 Task: Open Card Squash Review in Board Product Concept Testing to Workspace ERP Systems and add a team member Softage.1@softage.net, a label Green, a checklist Reputation Management, an attachment from Trello, a color Green and finally, add a card description 'Conduct team training session on conflict resolution' and a comment 'We should approach this task with a sense of empathy and understanding, recognizing the needs and concerns of our stakeholders.'. Add a start date 'Jan 05, 1900' with a due date 'Jan 12, 1900'
Action: Mouse moved to (322, 150)
Screenshot: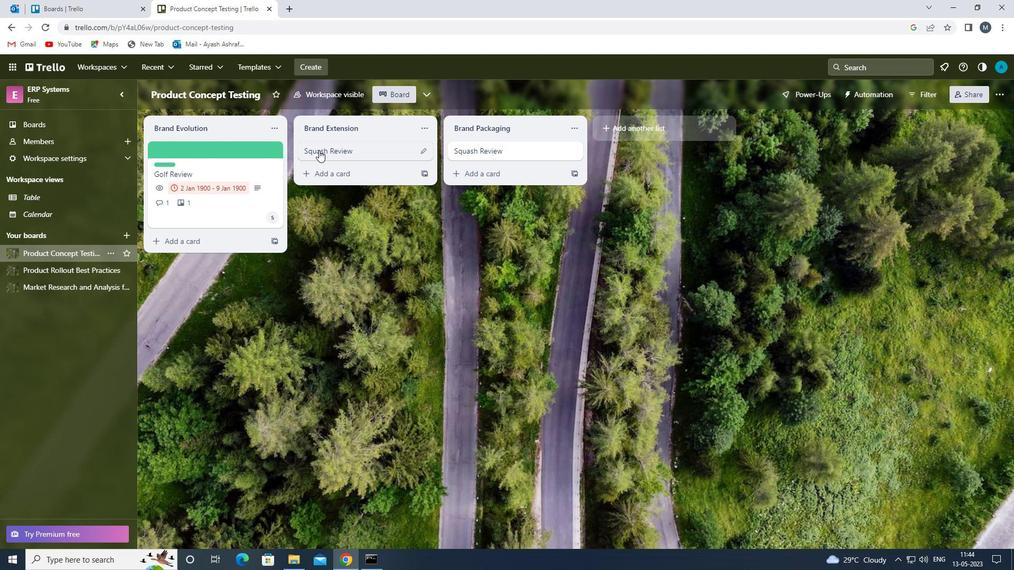 
Action: Mouse pressed left at (322, 150)
Screenshot: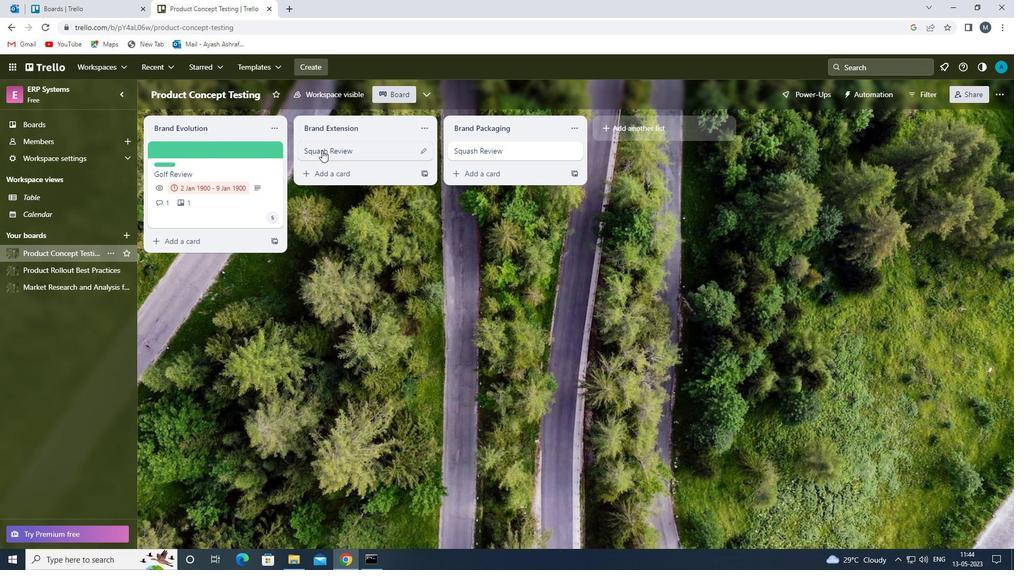 
Action: Mouse moved to (651, 192)
Screenshot: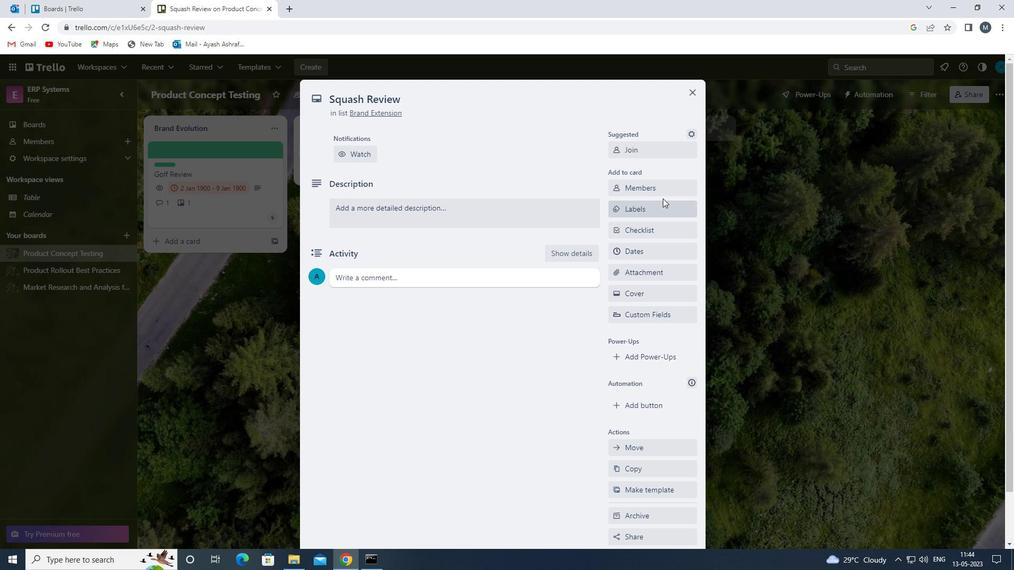 
Action: Mouse pressed left at (651, 192)
Screenshot: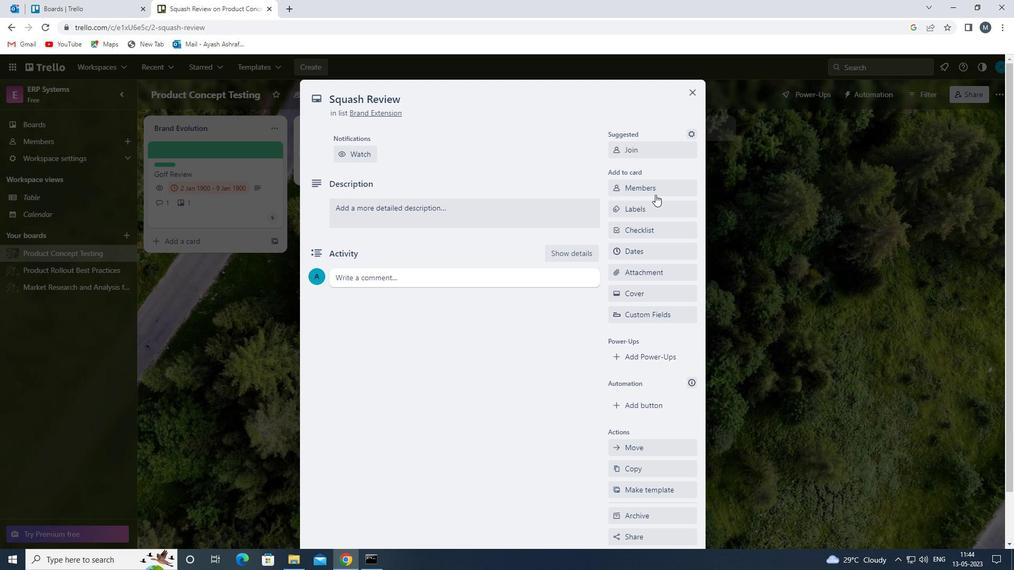 
Action: Mouse moved to (666, 236)
Screenshot: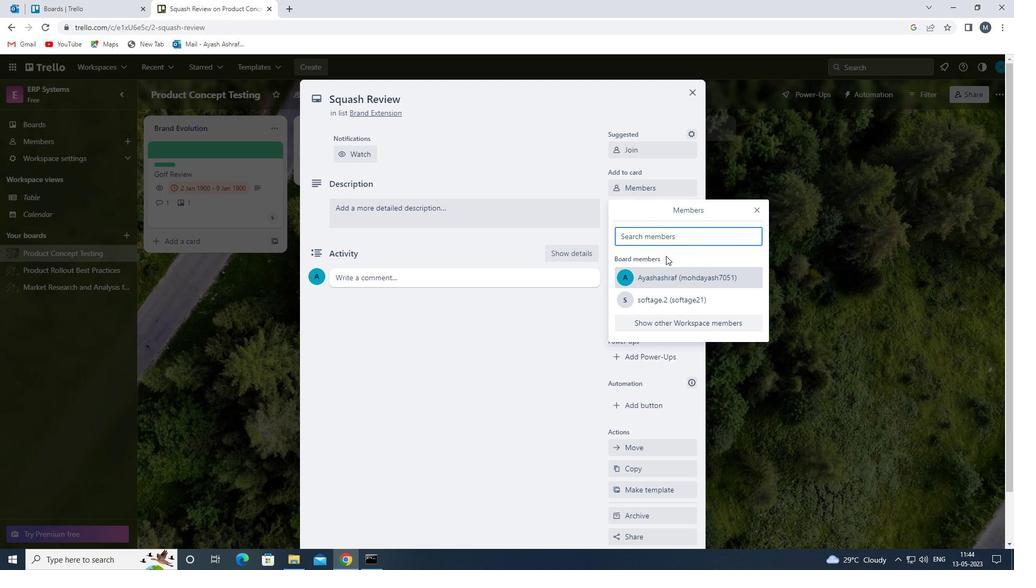 
Action: Mouse pressed left at (666, 236)
Screenshot: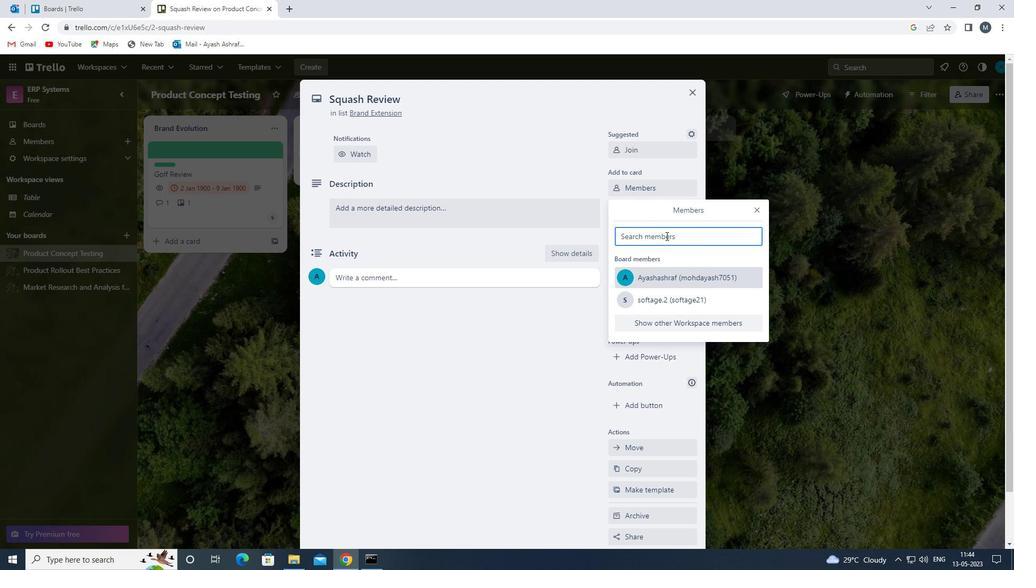 
Action: Key pressed s
Screenshot: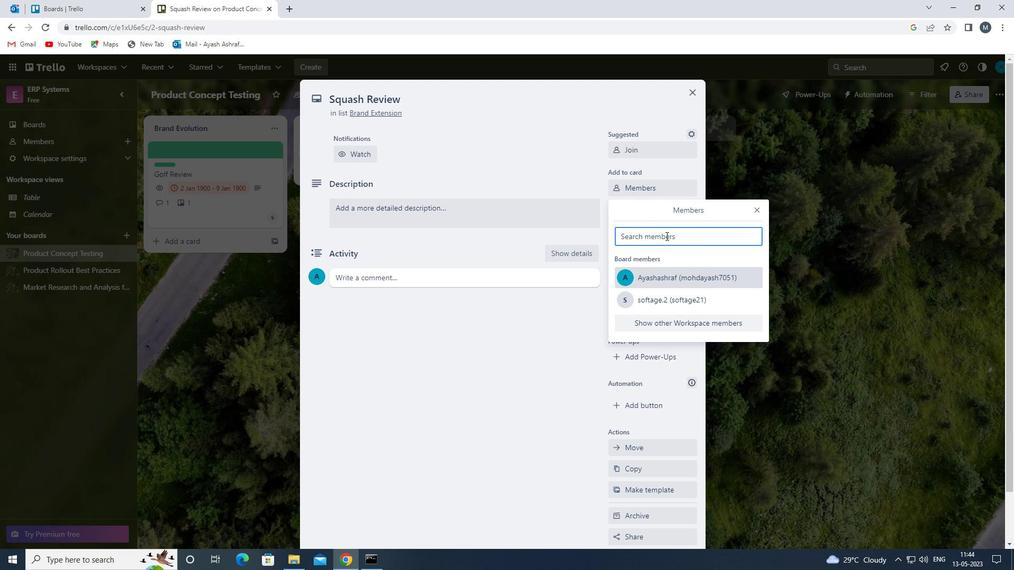 
Action: Mouse moved to (668, 318)
Screenshot: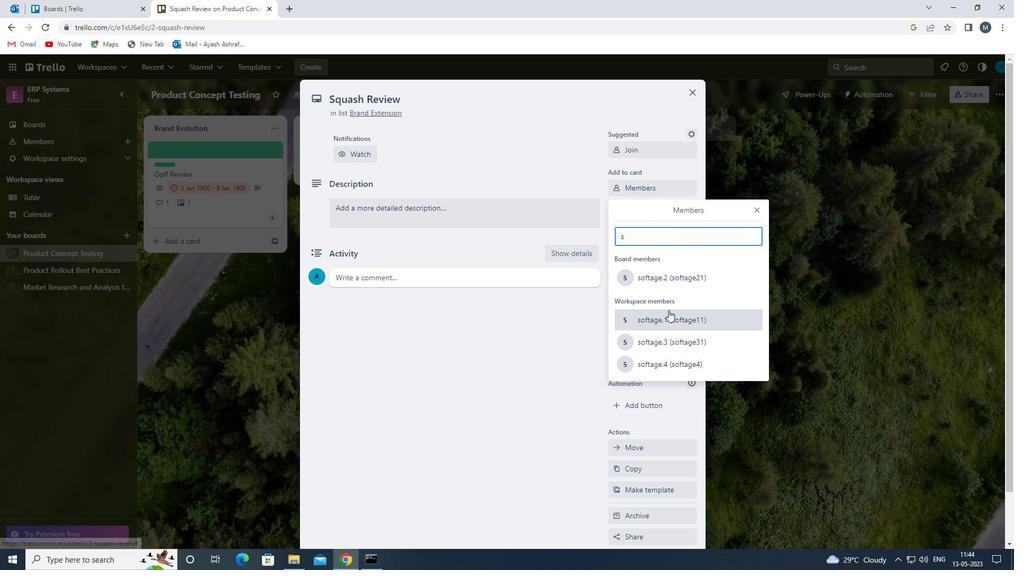 
Action: Mouse pressed left at (668, 318)
Screenshot: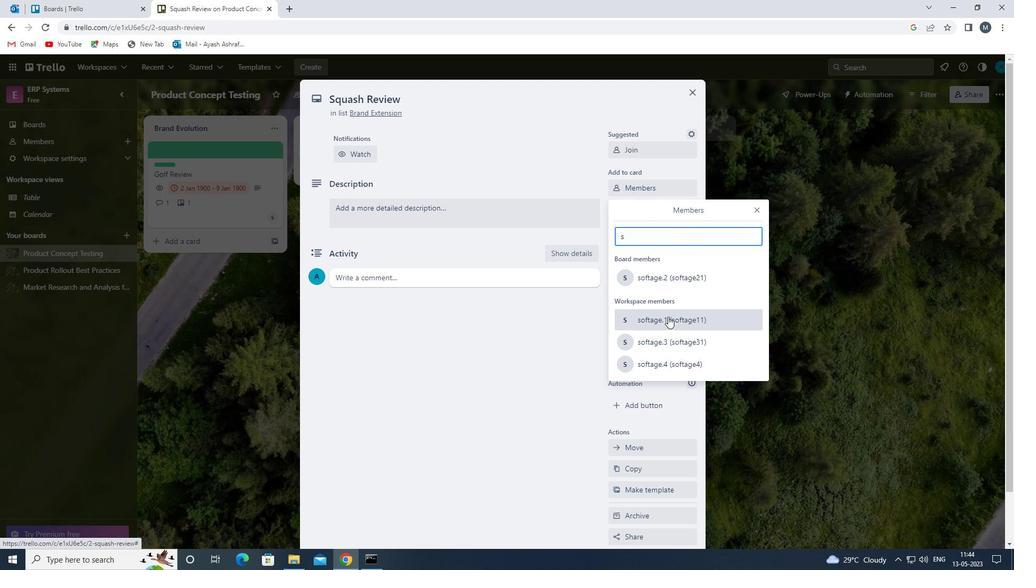 
Action: Mouse moved to (755, 209)
Screenshot: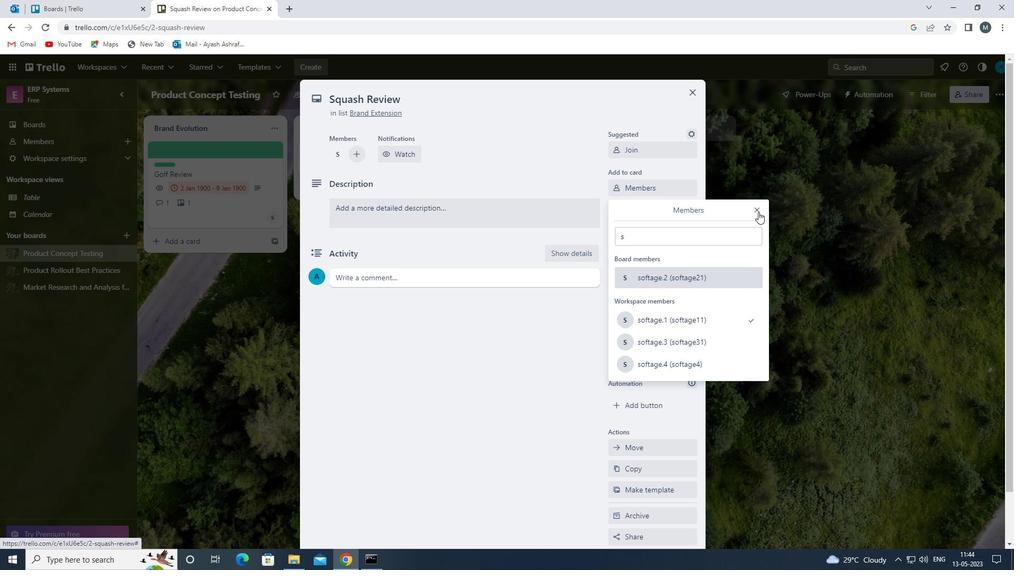 
Action: Mouse pressed left at (755, 209)
Screenshot: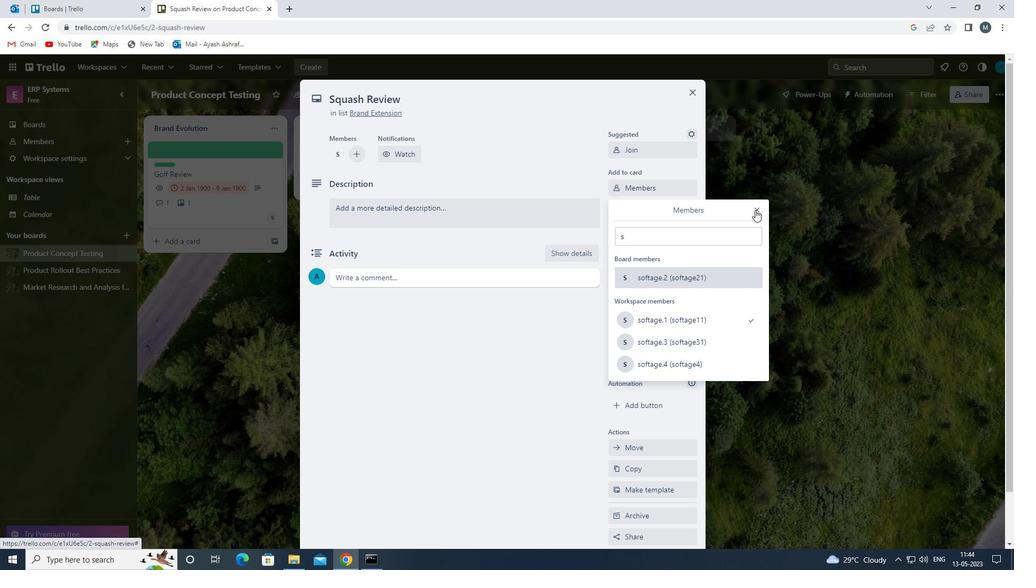 
Action: Mouse moved to (635, 208)
Screenshot: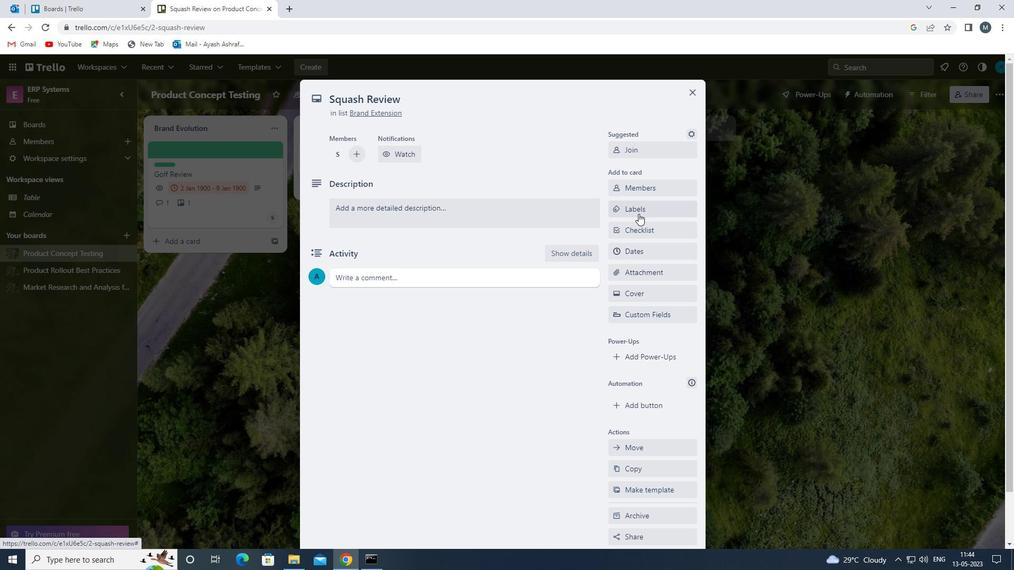 
Action: Mouse pressed left at (635, 208)
Screenshot: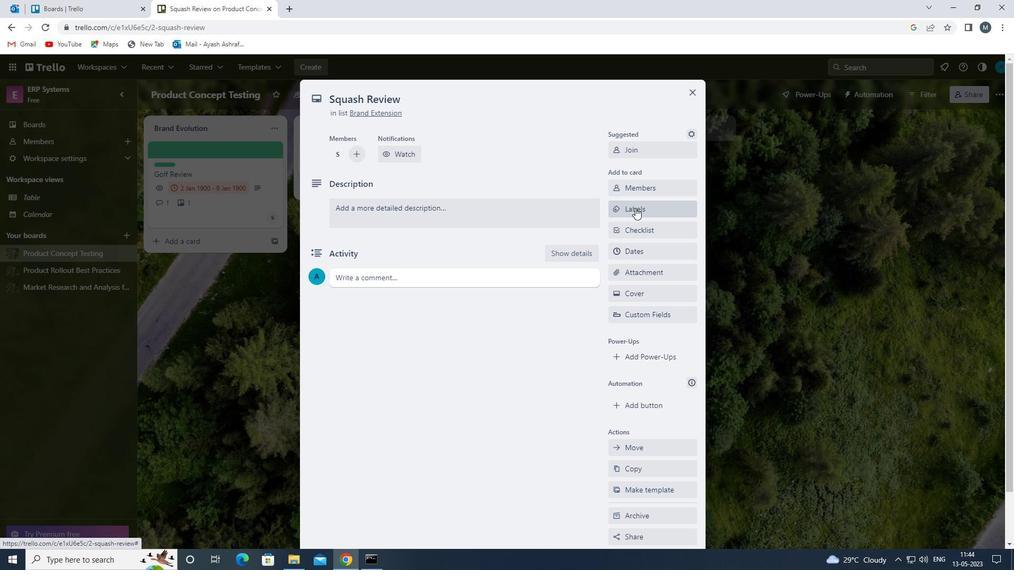 
Action: Mouse moved to (659, 293)
Screenshot: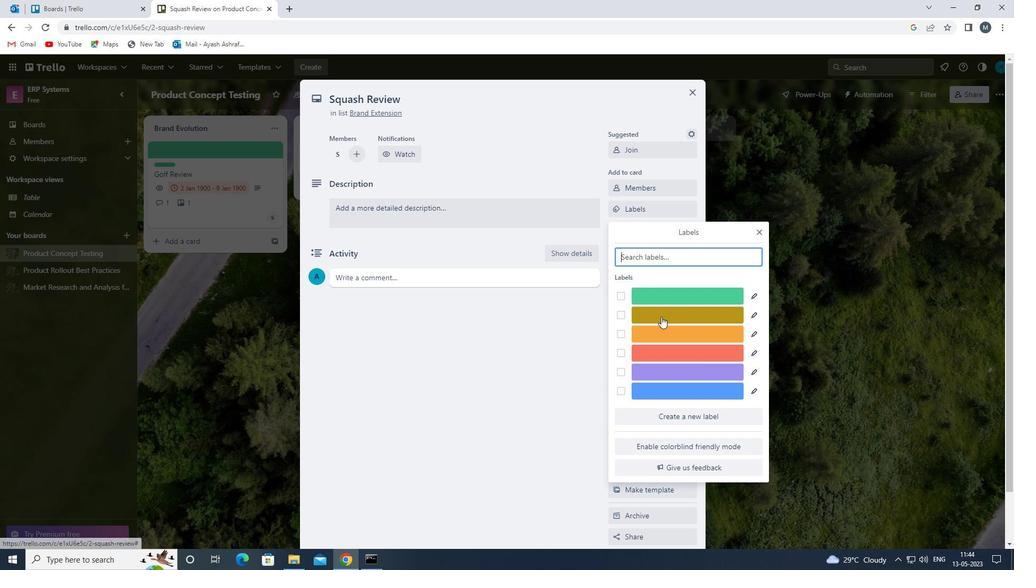 
Action: Mouse pressed left at (659, 293)
Screenshot: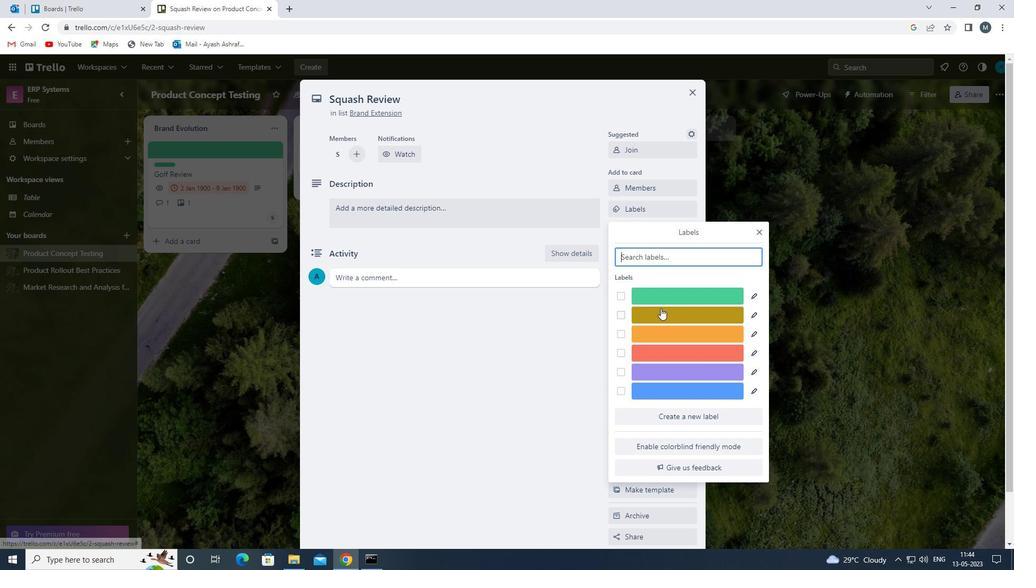 
Action: Mouse moved to (760, 233)
Screenshot: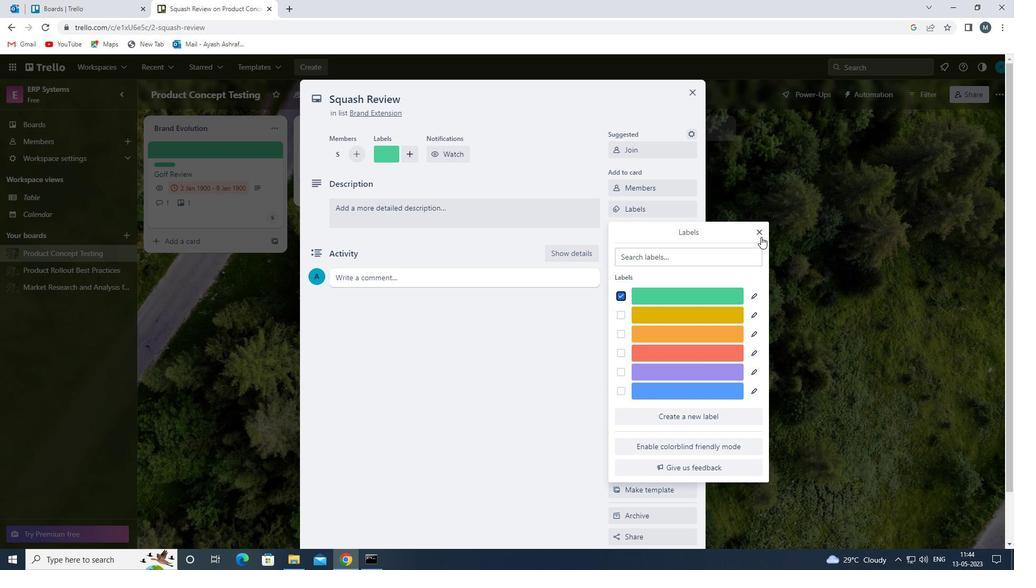 
Action: Mouse pressed left at (760, 233)
Screenshot: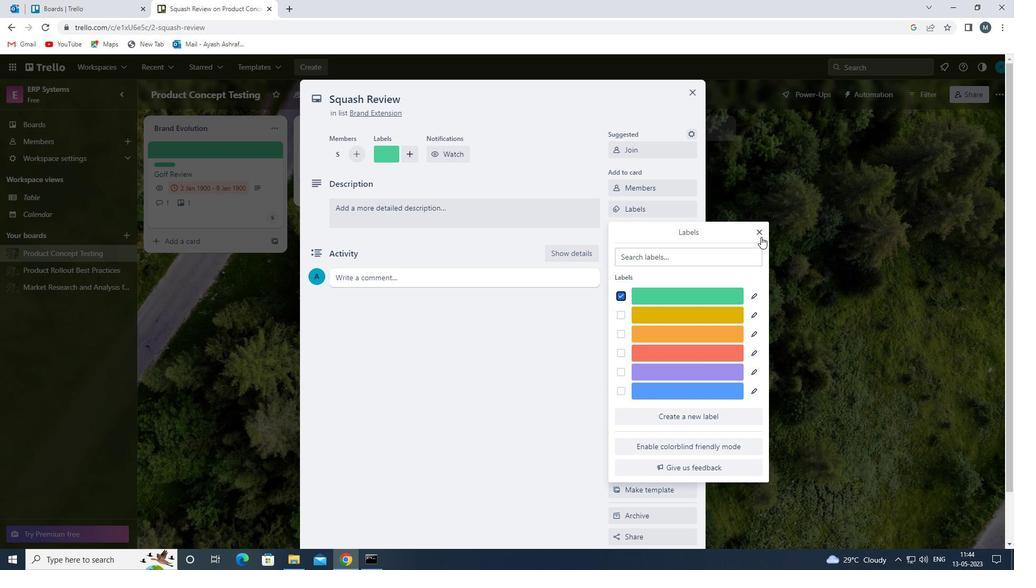 
Action: Mouse moved to (642, 227)
Screenshot: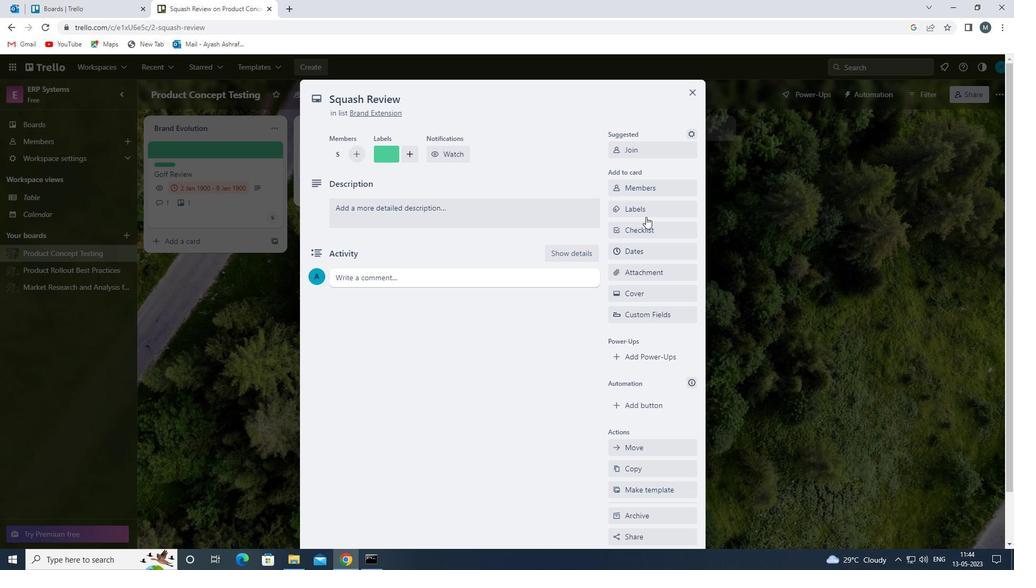
Action: Mouse pressed left at (642, 227)
Screenshot: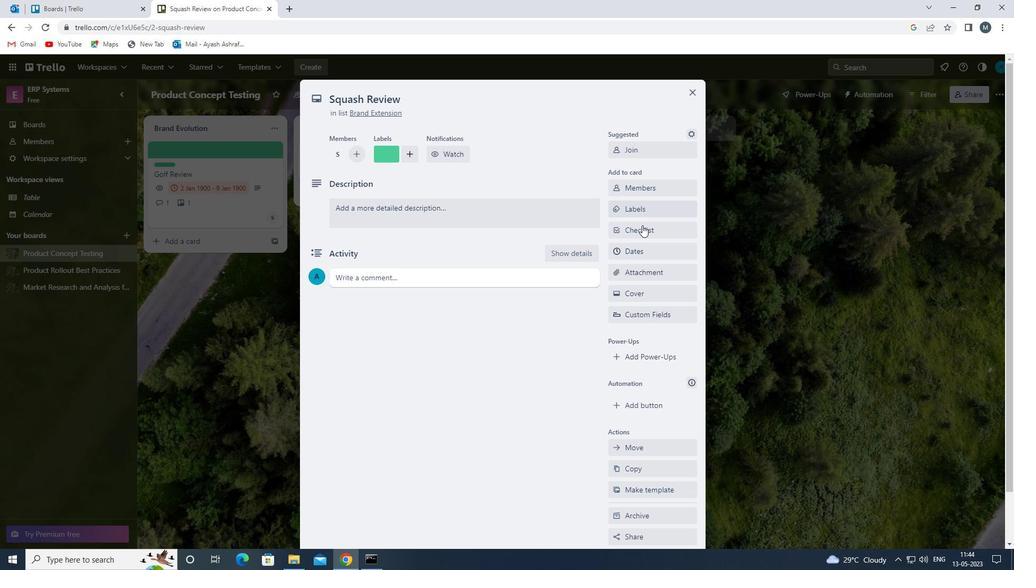 
Action: Mouse moved to (653, 282)
Screenshot: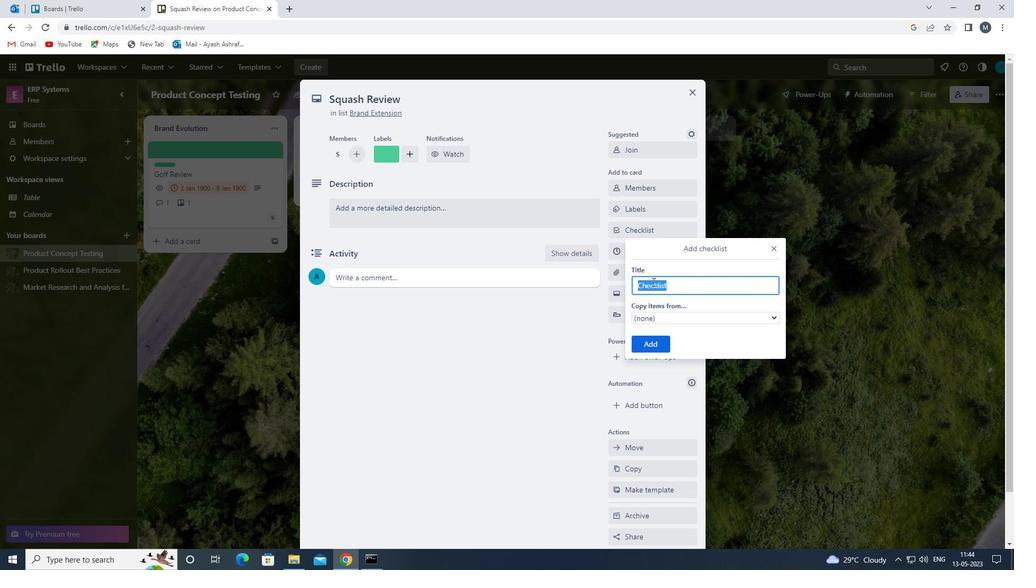 
Action: Key pressed r
Screenshot: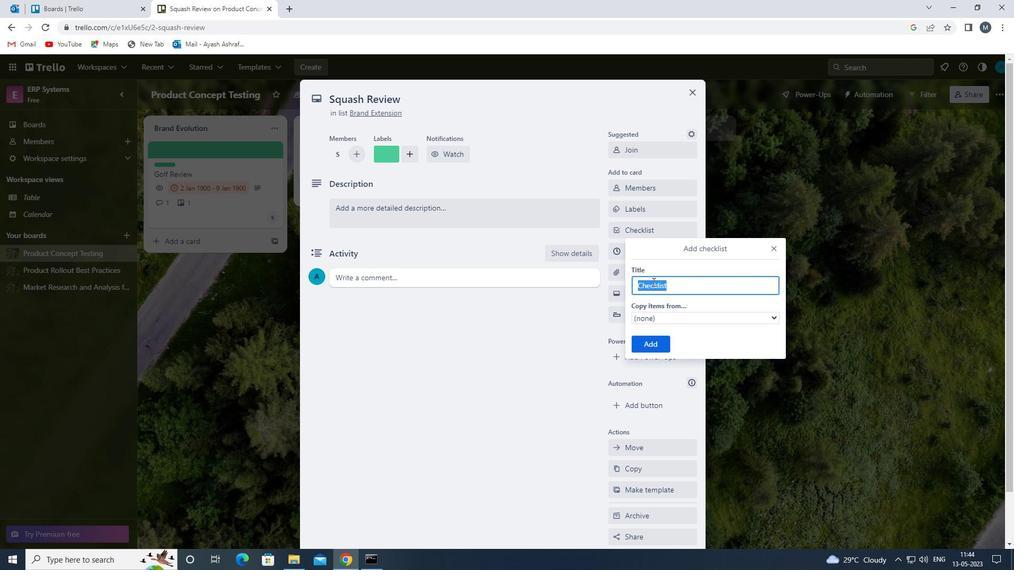 
Action: Mouse moved to (730, 315)
Screenshot: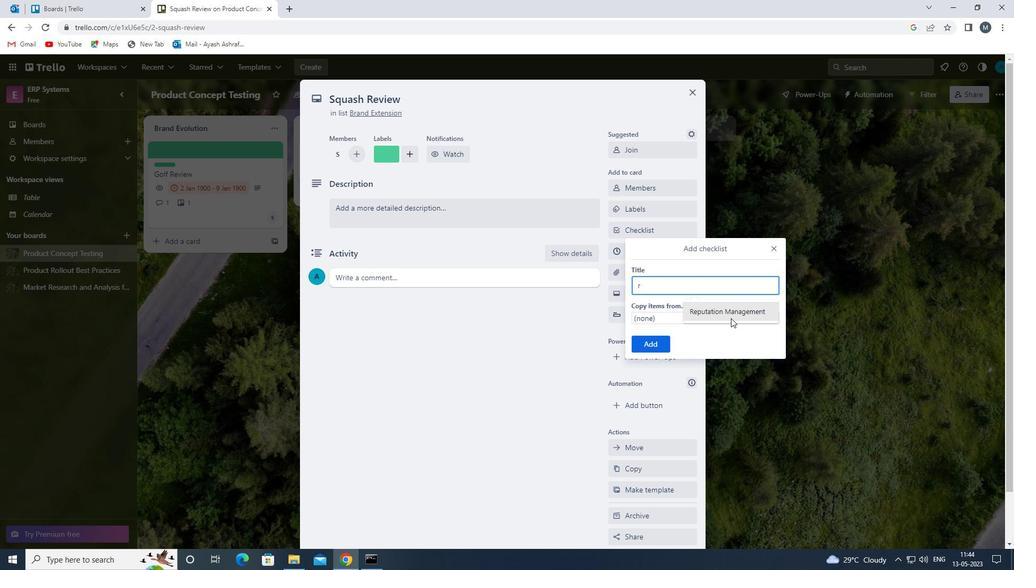 
Action: Mouse pressed left at (730, 315)
Screenshot: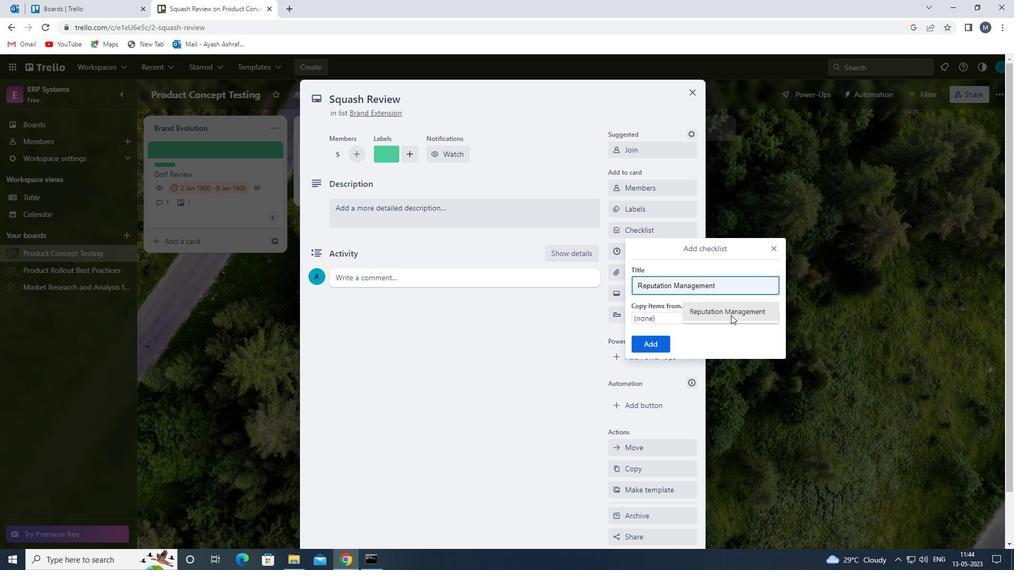 
Action: Mouse moved to (651, 341)
Screenshot: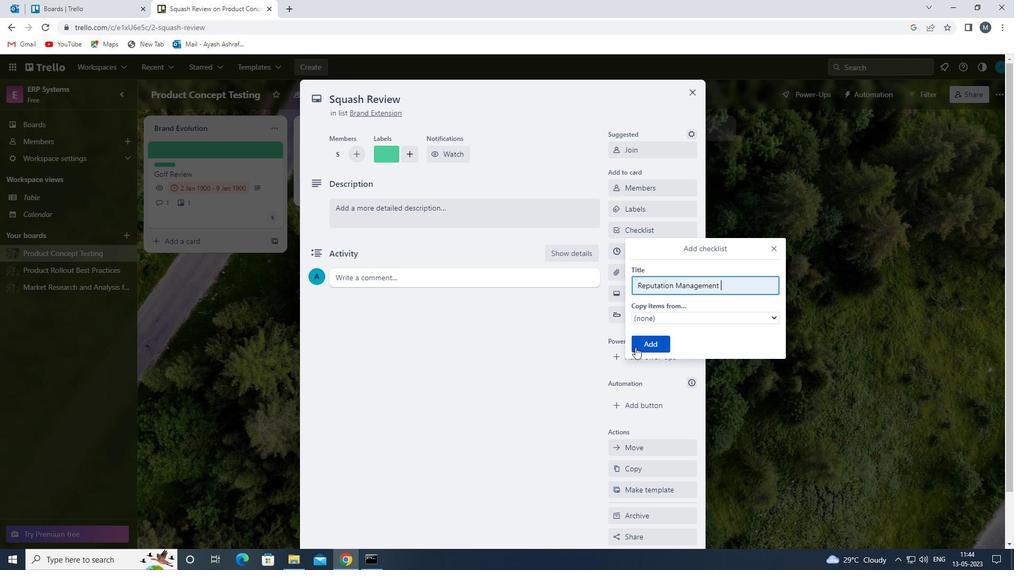 
Action: Mouse pressed left at (651, 341)
Screenshot: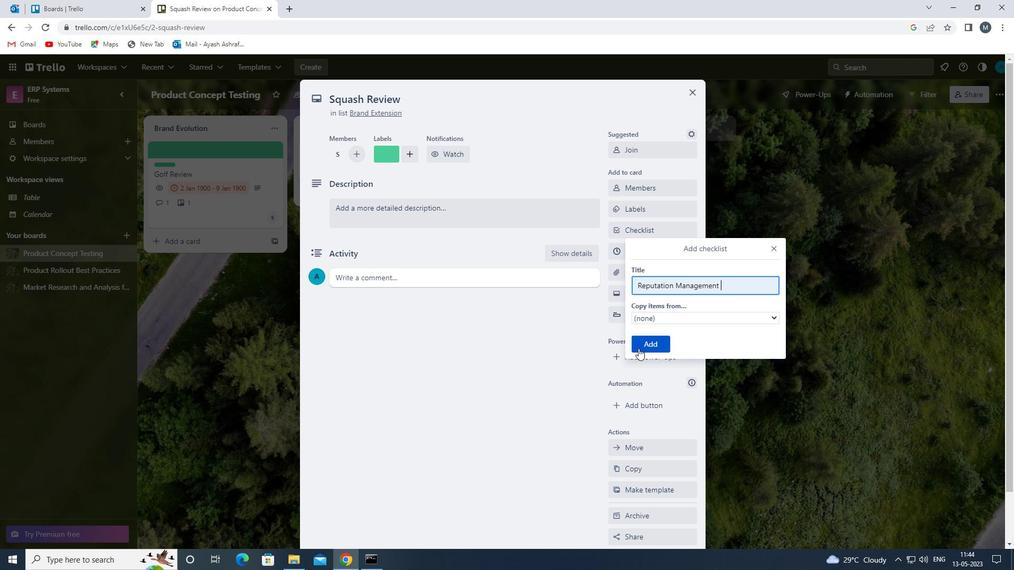 
Action: Mouse moved to (647, 272)
Screenshot: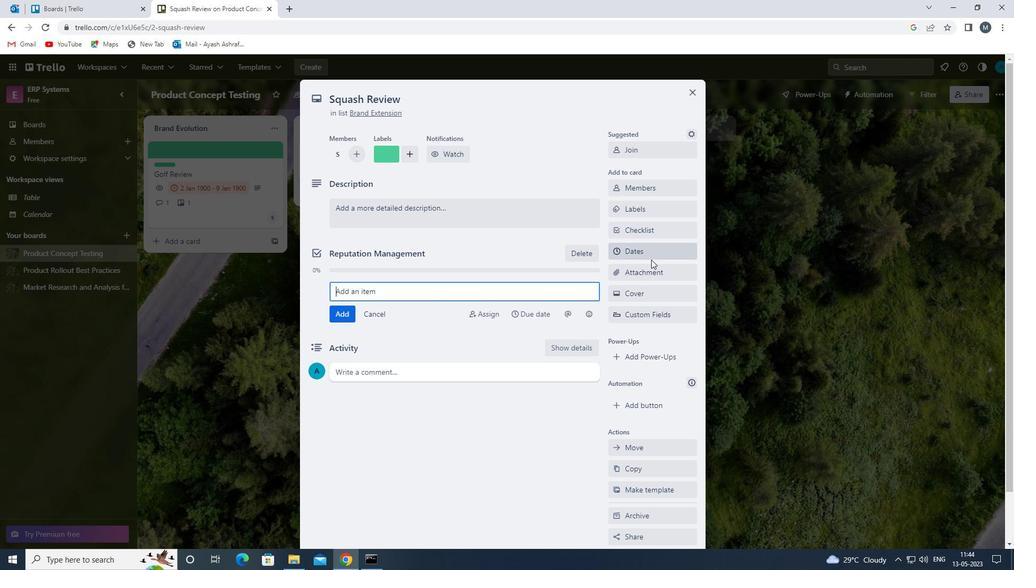 
Action: Mouse pressed left at (647, 272)
Screenshot: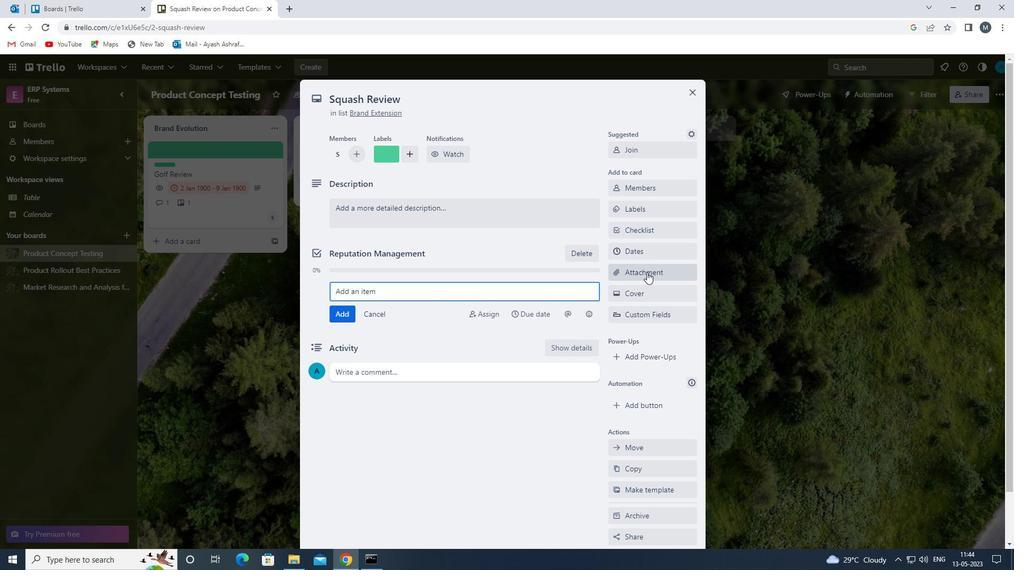 
Action: Mouse moved to (637, 333)
Screenshot: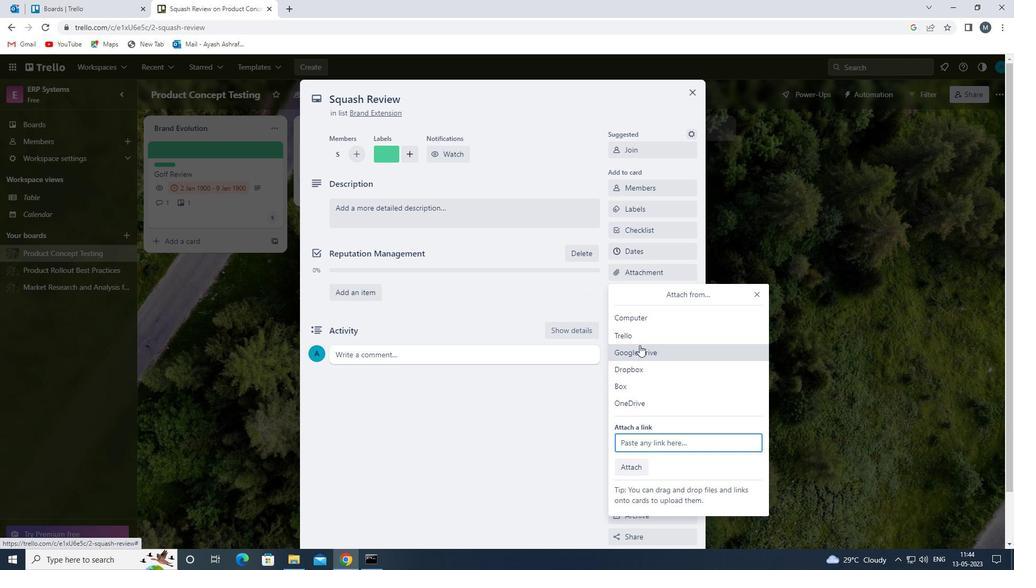 
Action: Mouse pressed left at (637, 333)
Screenshot: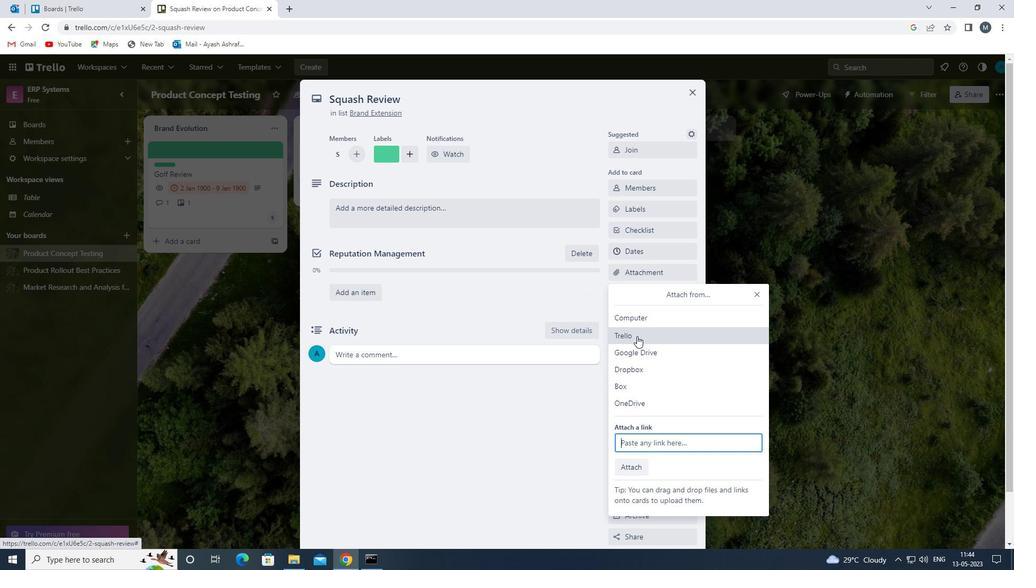 
Action: Mouse moved to (639, 353)
Screenshot: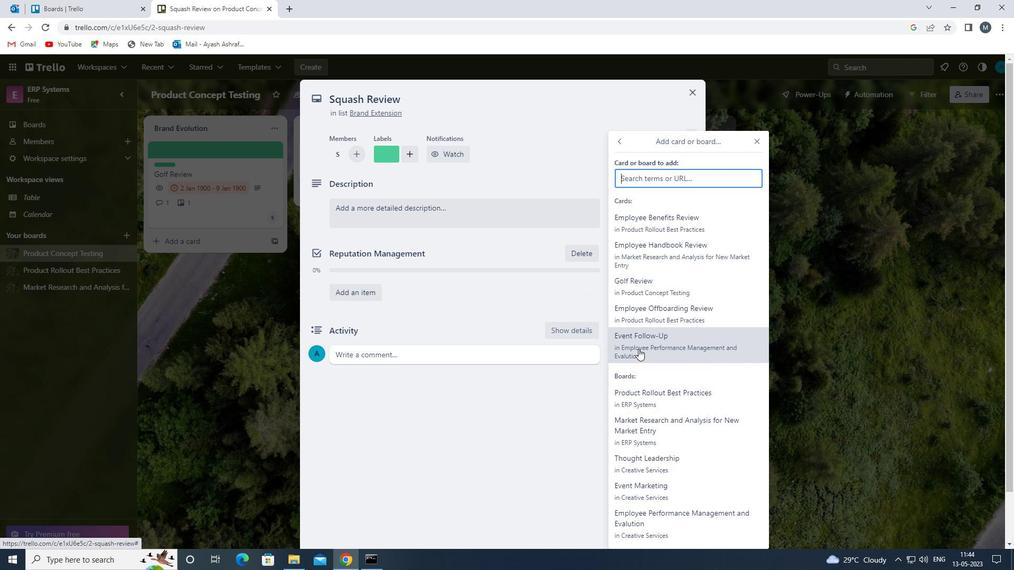 
Action: Mouse pressed left at (639, 353)
Screenshot: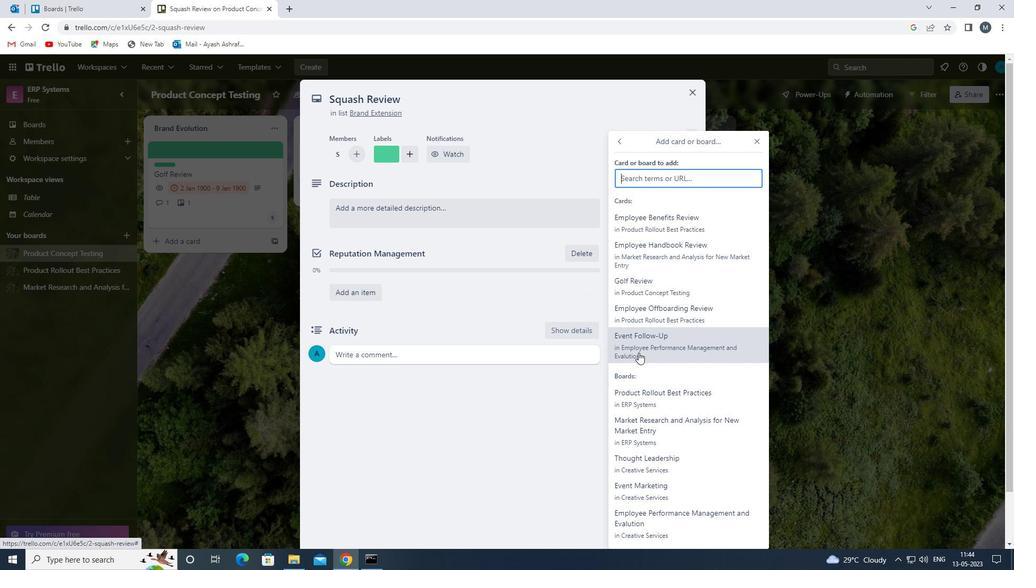 
Action: Mouse moved to (646, 293)
Screenshot: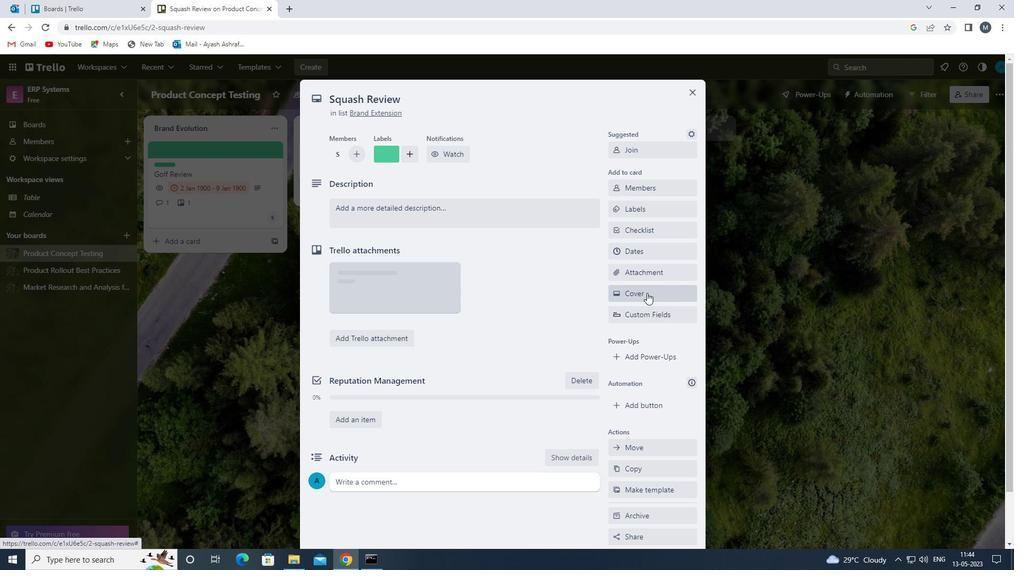 
Action: Mouse pressed left at (646, 293)
Screenshot: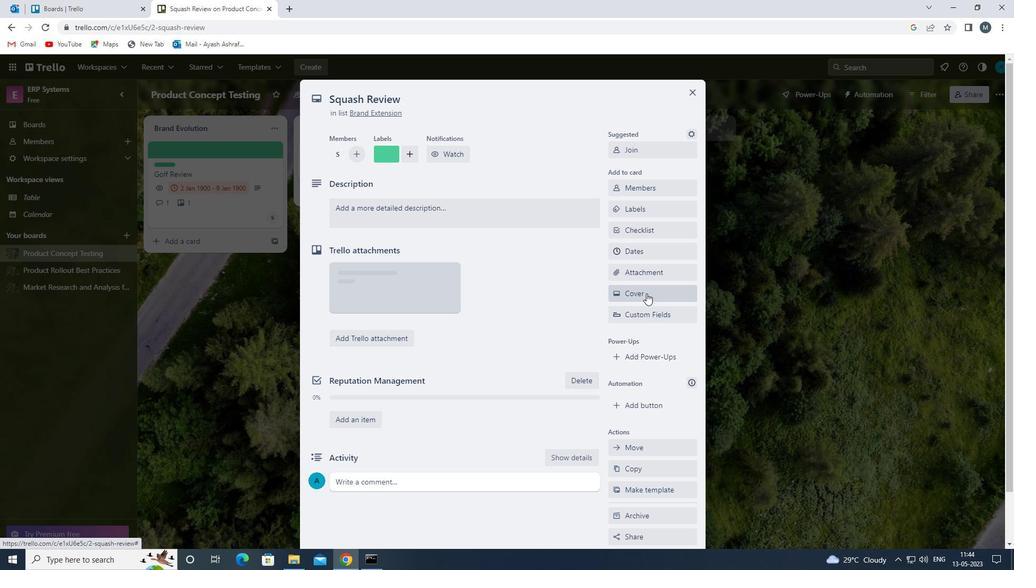 
Action: Mouse moved to (624, 344)
Screenshot: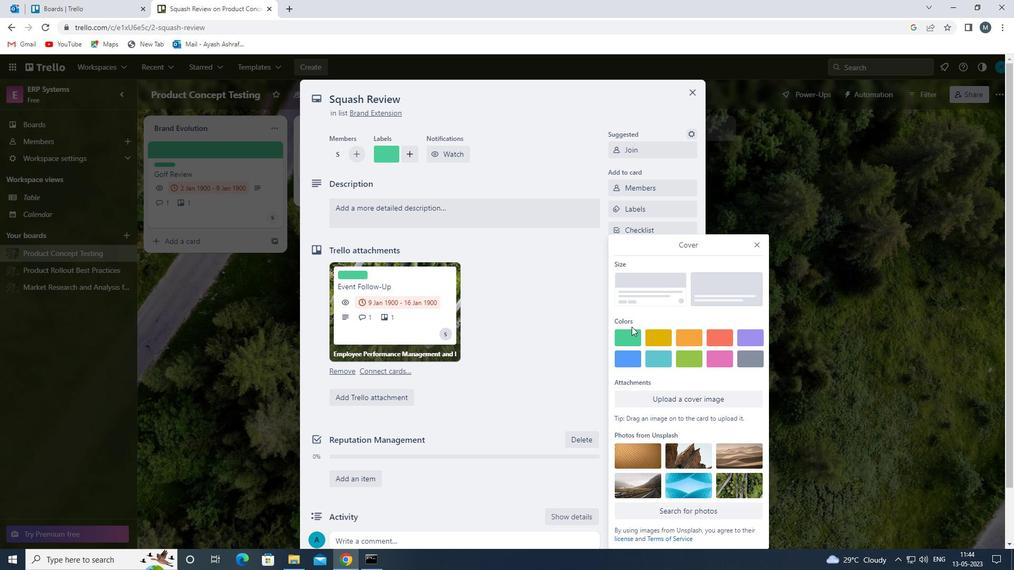 
Action: Mouse pressed left at (624, 344)
Screenshot: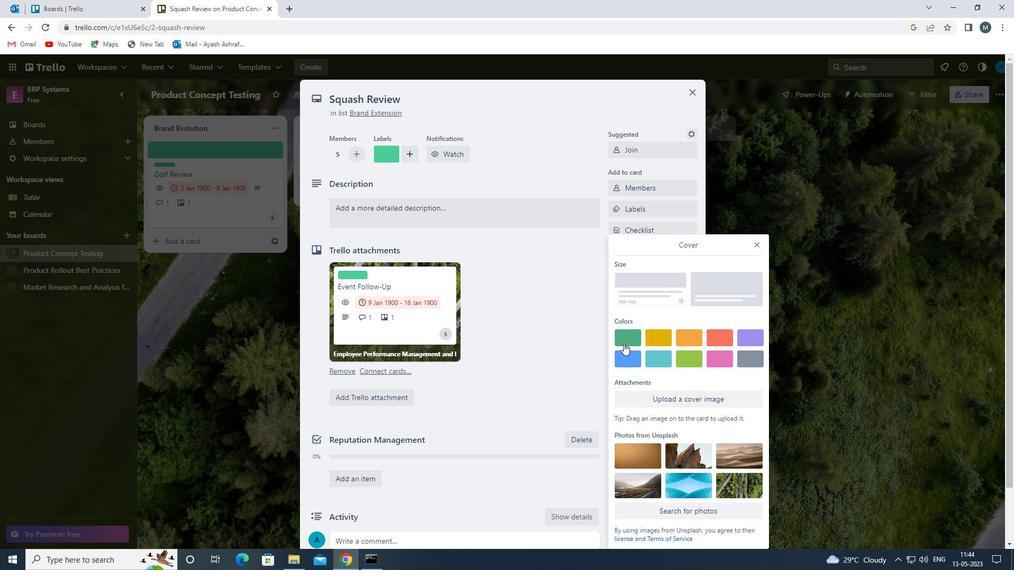 
Action: Mouse moved to (755, 228)
Screenshot: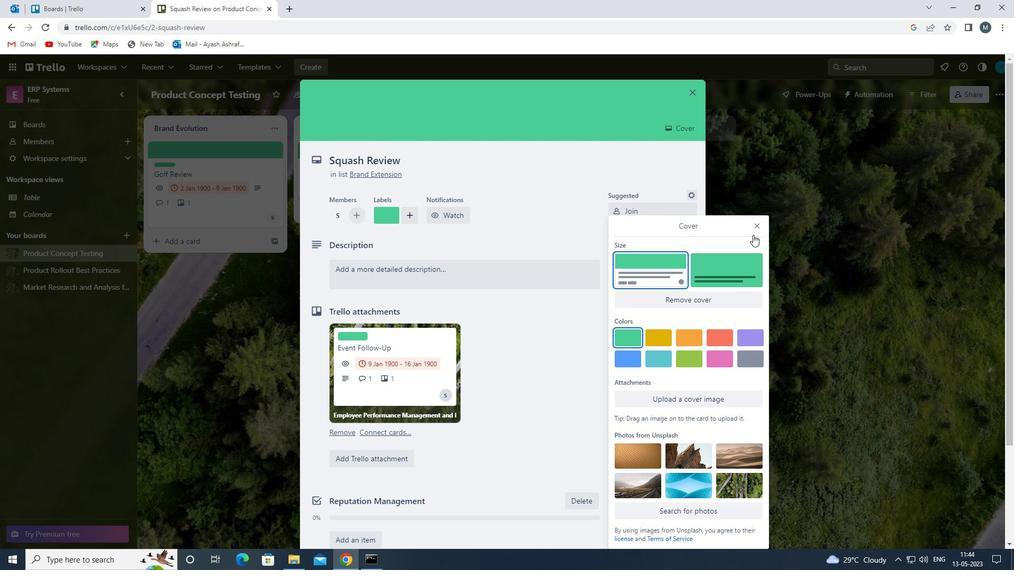 
Action: Mouse pressed left at (755, 228)
Screenshot: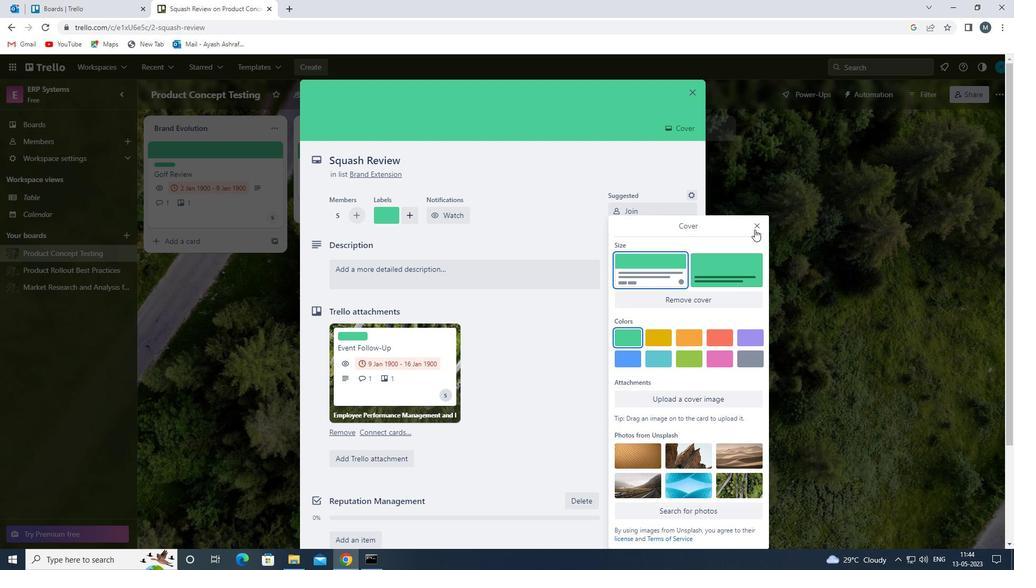 
Action: Mouse moved to (383, 271)
Screenshot: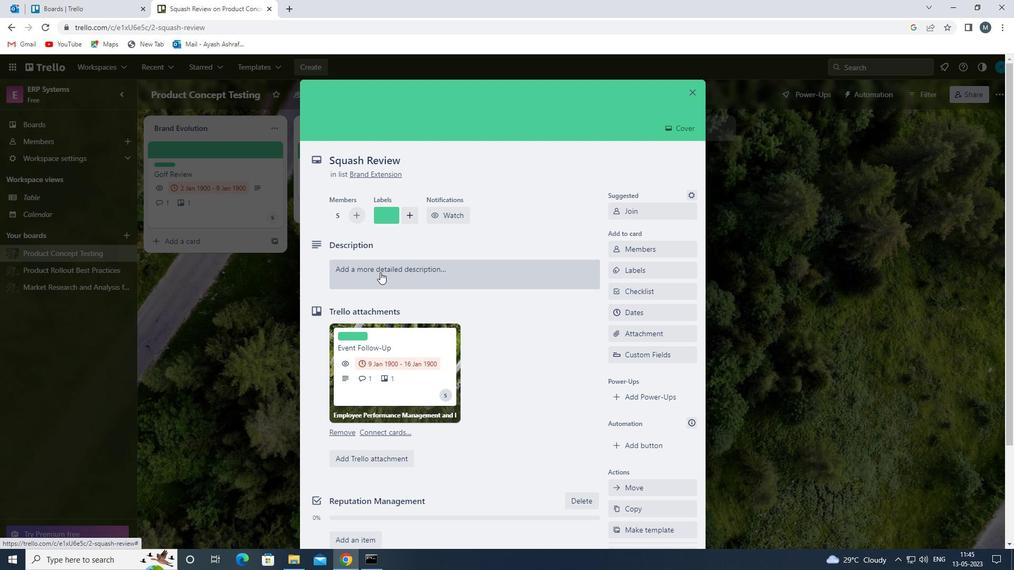 
Action: Mouse pressed left at (383, 271)
Screenshot: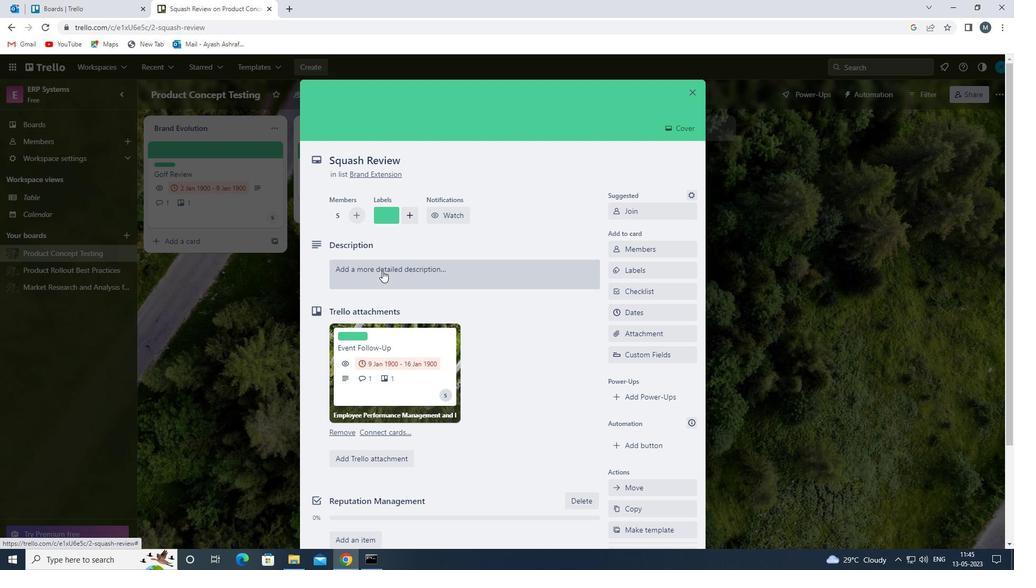 
Action: Mouse moved to (371, 308)
Screenshot: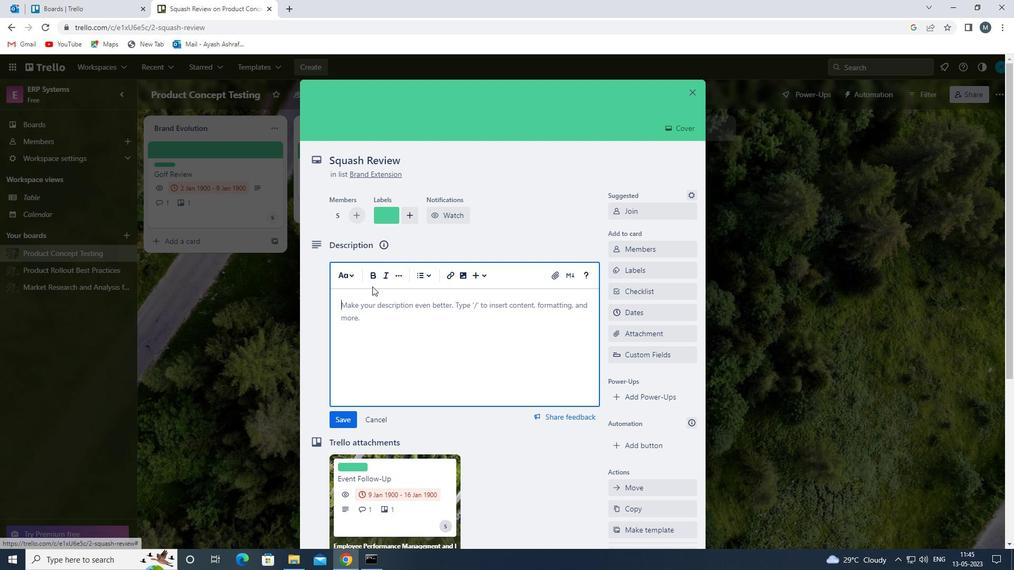 
Action: Mouse pressed left at (371, 308)
Screenshot: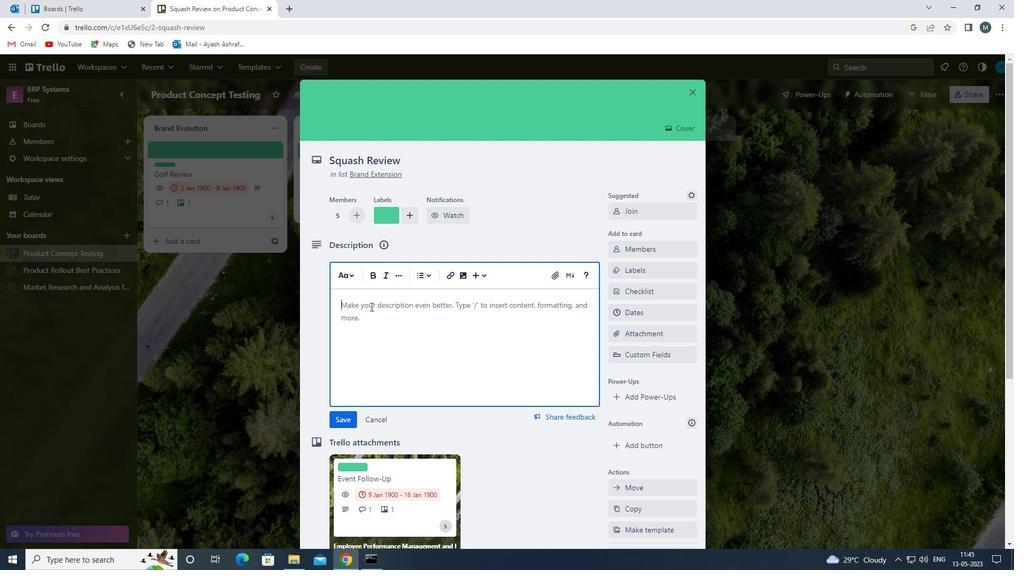 
Action: Mouse moved to (371, 308)
Screenshot: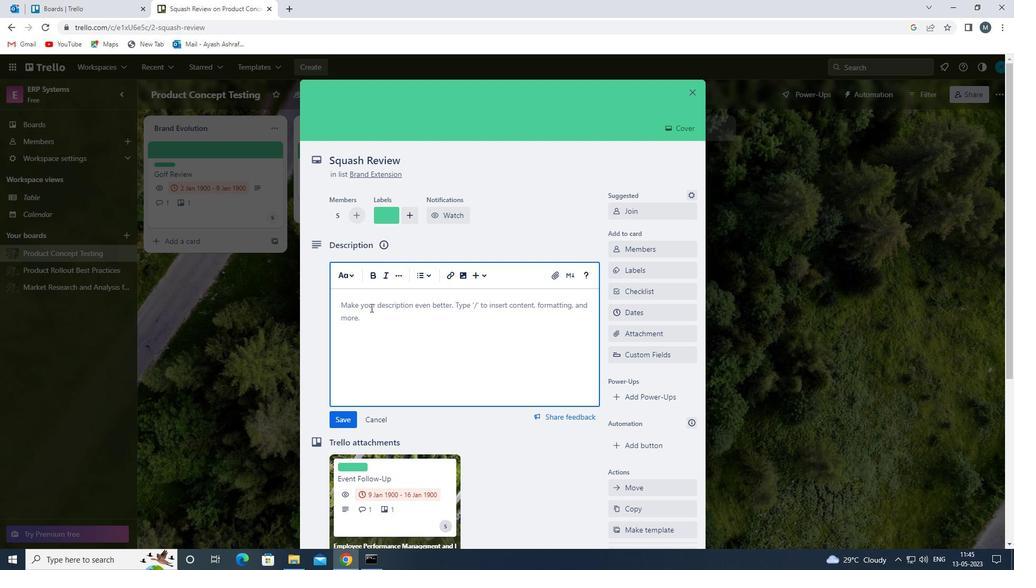 
Action: Key pressed <Key.shift>CONDUCT<Key.space>TEAM<Key.space>TRAINING<Key.space>SESSION<Key.space>ON<Key.space>CONFLICT<Key.space>RESOLUT<Key.backspace>TION<Key.space>
Screenshot: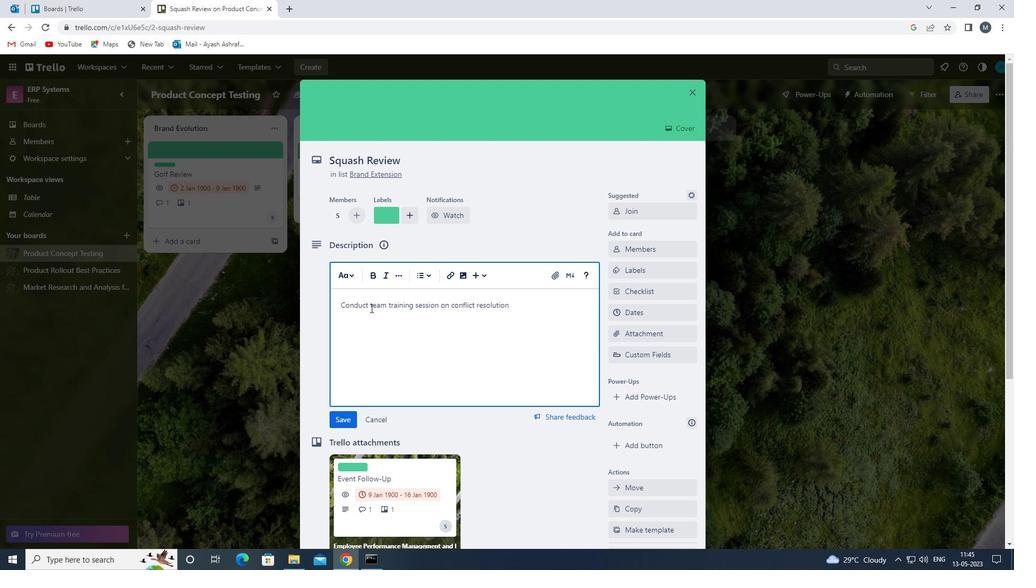 
Action: Mouse moved to (357, 313)
Screenshot: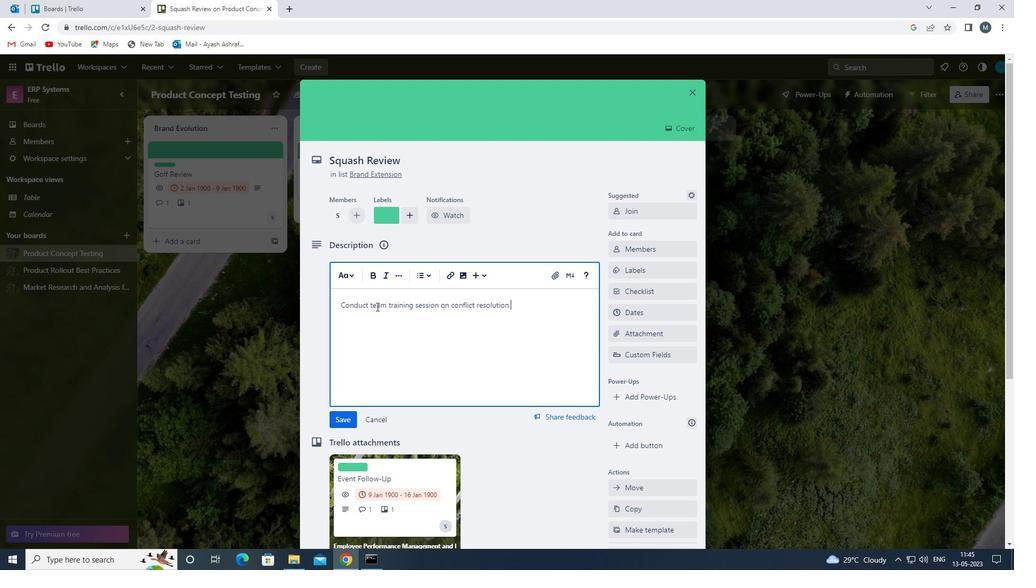 
Action: Mouse scrolled (357, 313) with delta (0, 0)
Screenshot: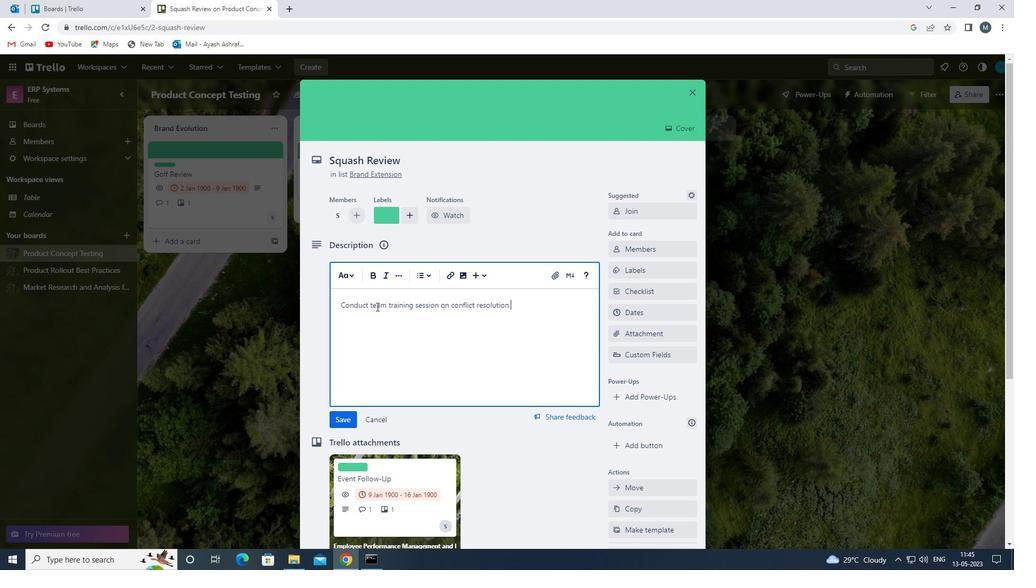 
Action: Mouse moved to (343, 361)
Screenshot: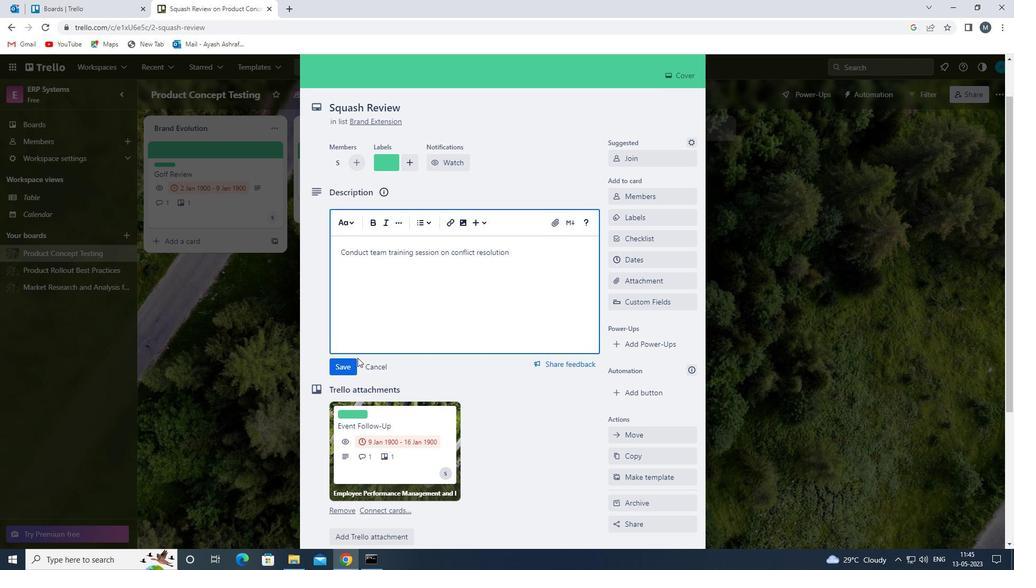 
Action: Mouse pressed left at (343, 361)
Screenshot: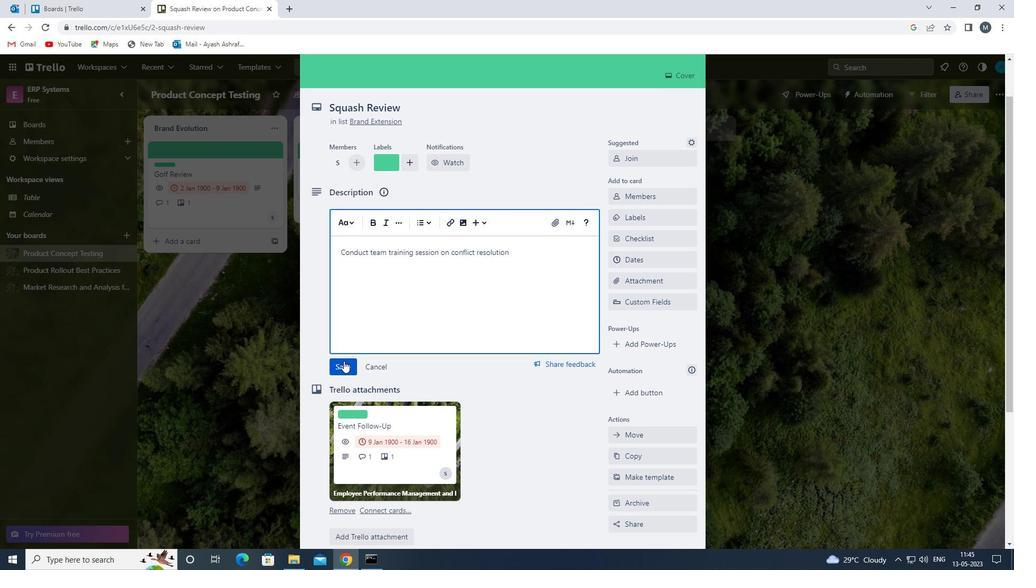 
Action: Mouse moved to (405, 317)
Screenshot: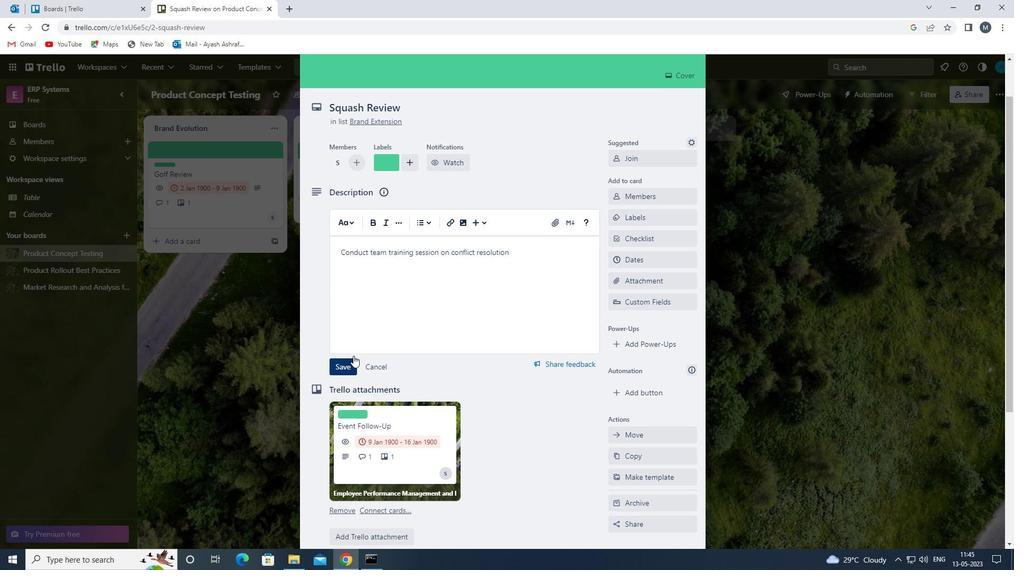 
Action: Mouse scrolled (405, 317) with delta (0, 0)
Screenshot: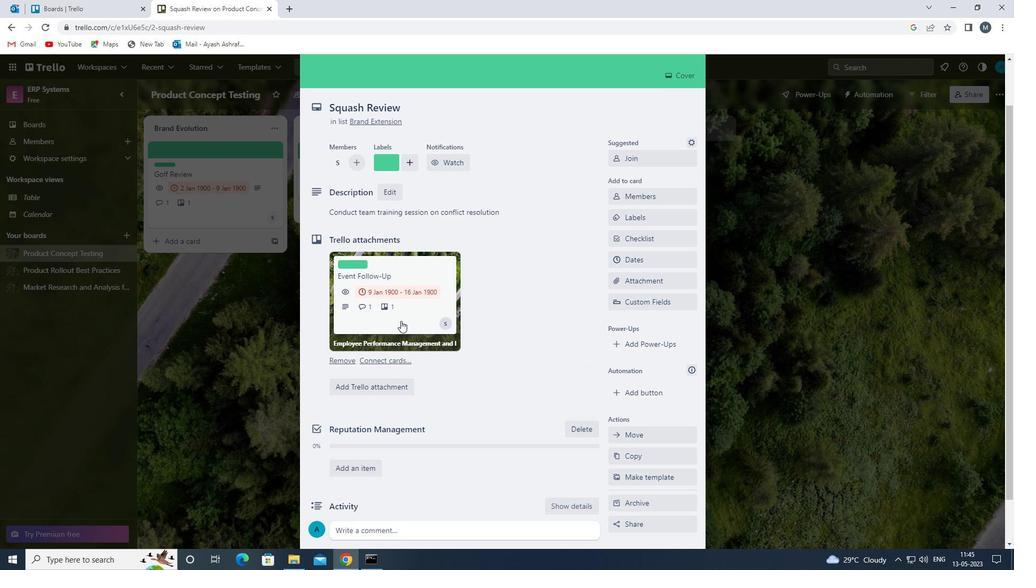 
Action: Mouse moved to (405, 317)
Screenshot: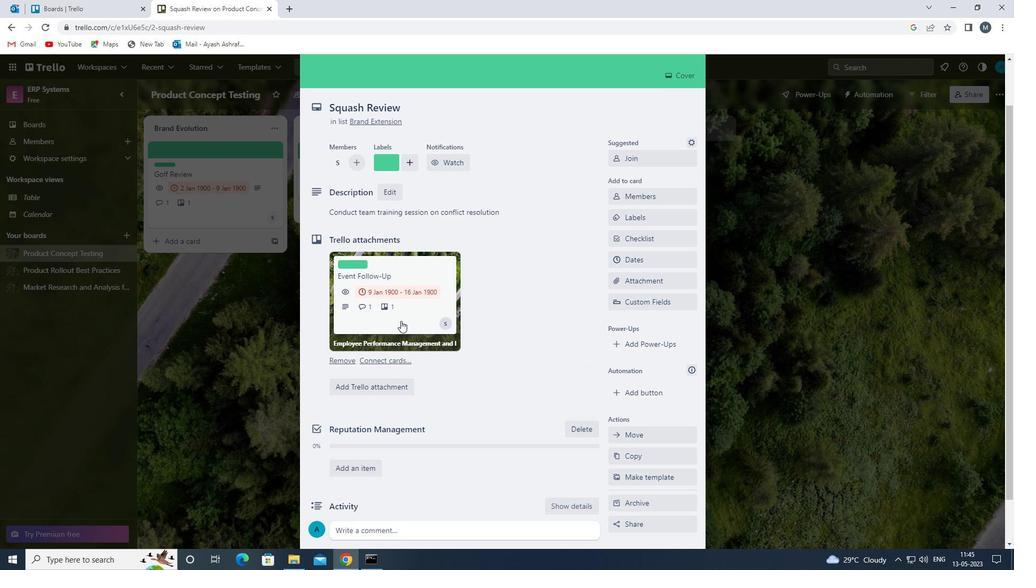 
Action: Mouse scrolled (405, 317) with delta (0, 0)
Screenshot: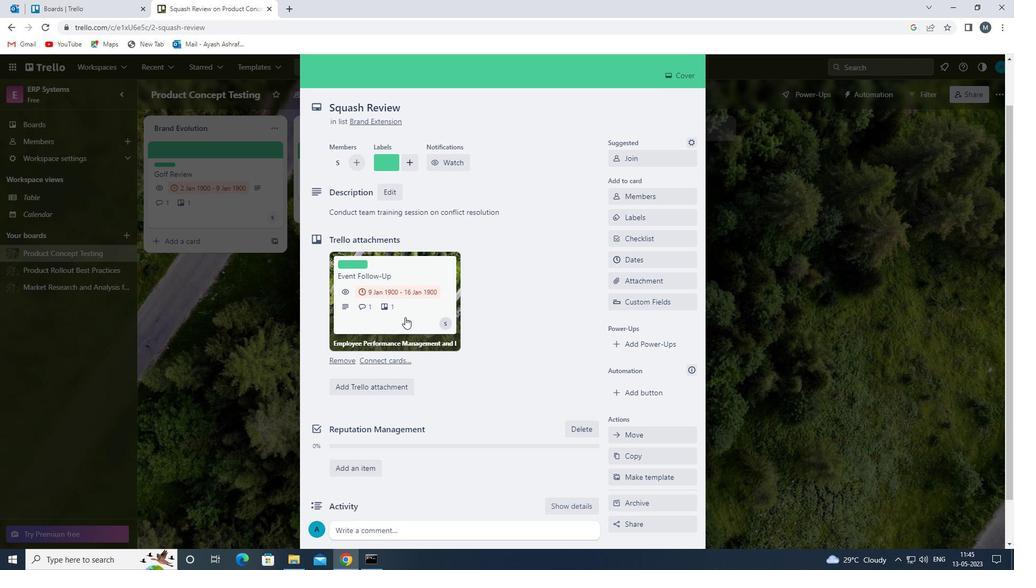 
Action: Mouse scrolled (405, 317) with delta (0, 0)
Screenshot: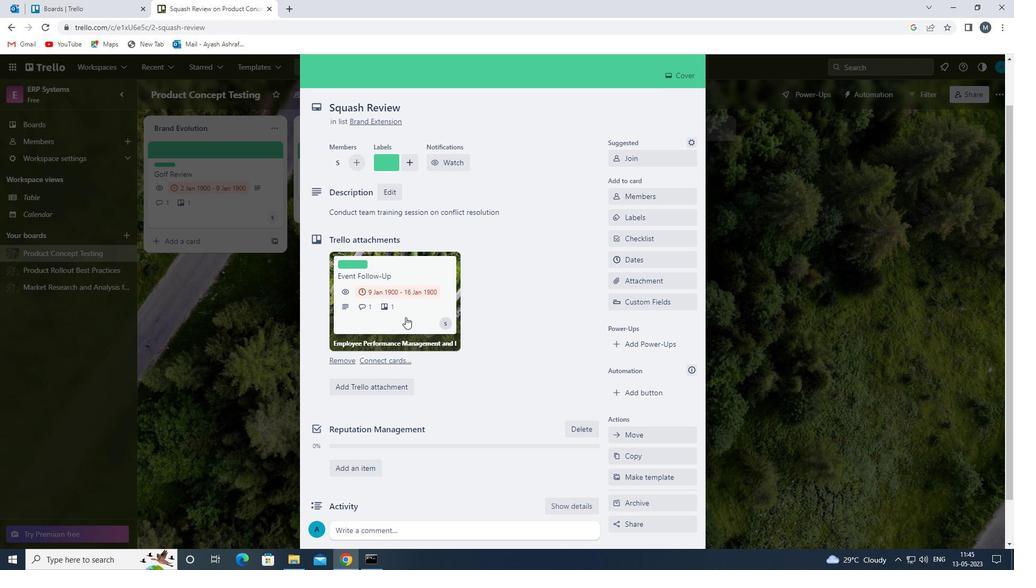 
Action: Mouse moved to (392, 475)
Screenshot: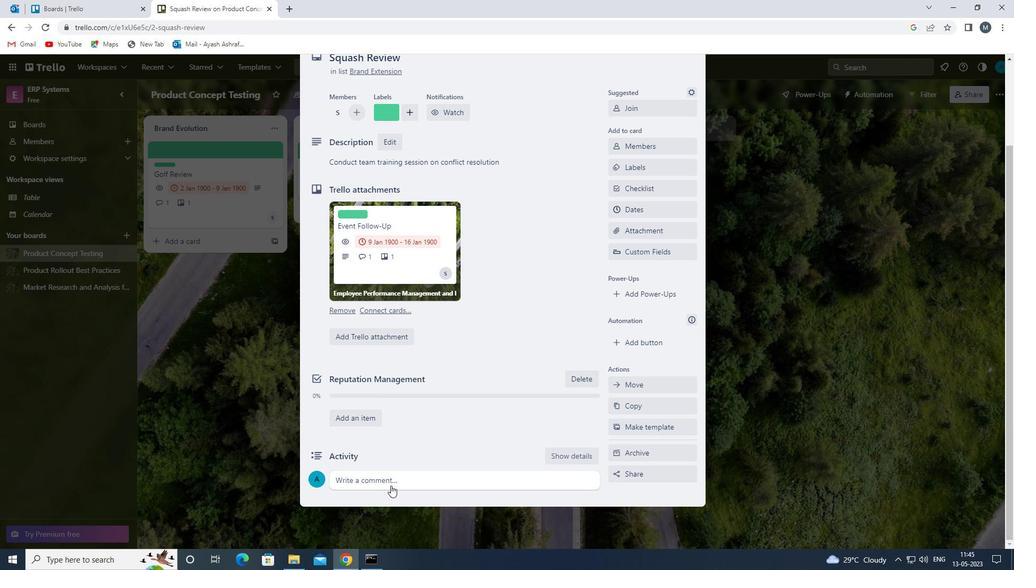 
Action: Mouse pressed left at (392, 475)
Screenshot: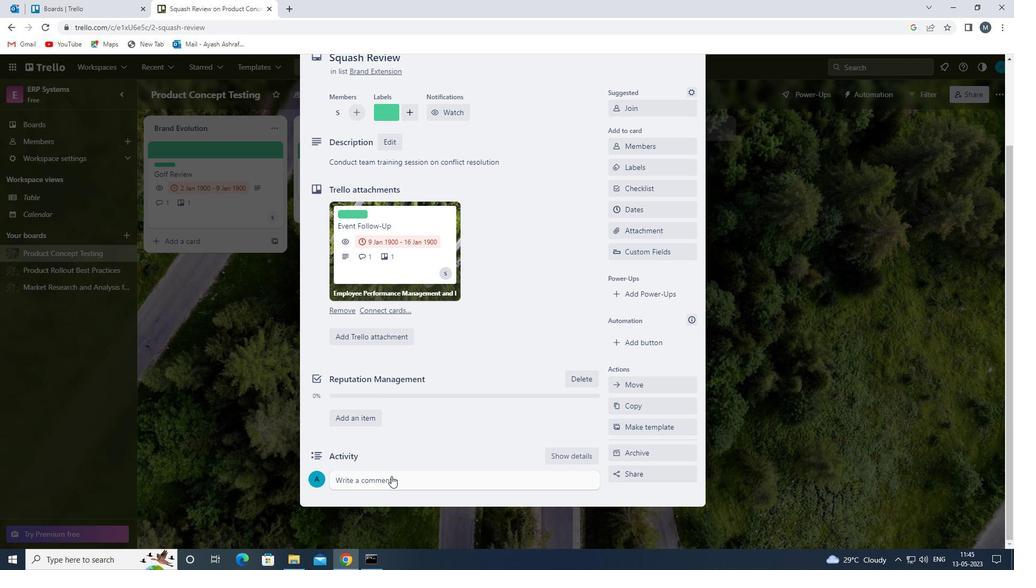 
Action: Mouse moved to (448, 387)
Screenshot: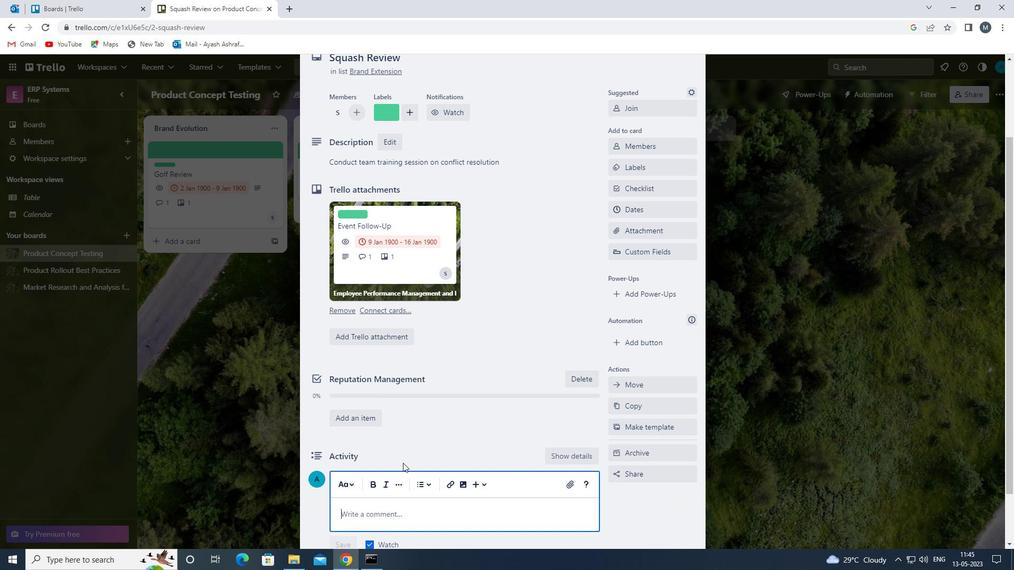 
Action: Mouse scrolled (448, 387) with delta (0, 0)
Screenshot: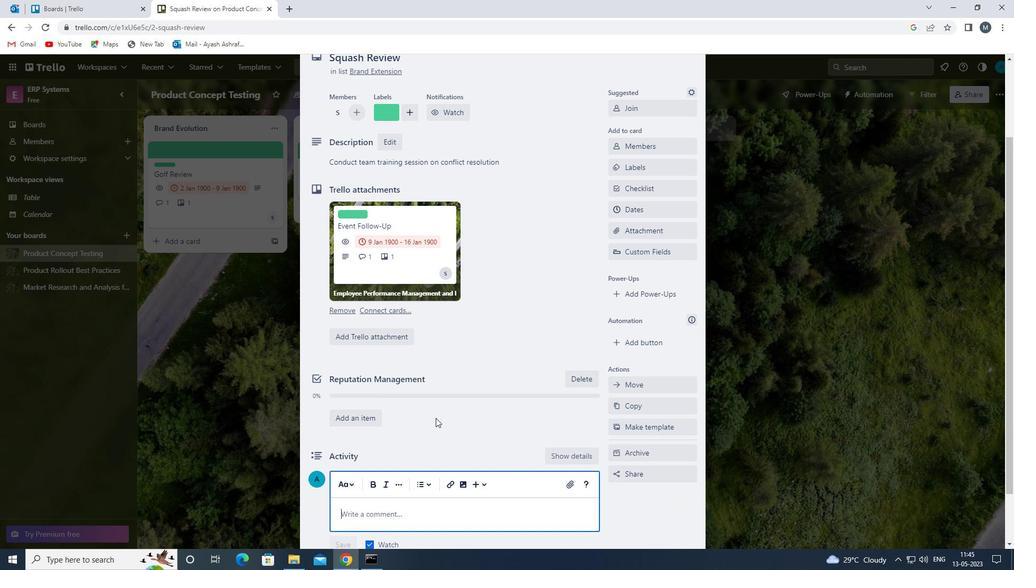 
Action: Mouse scrolled (448, 387) with delta (0, 0)
Screenshot: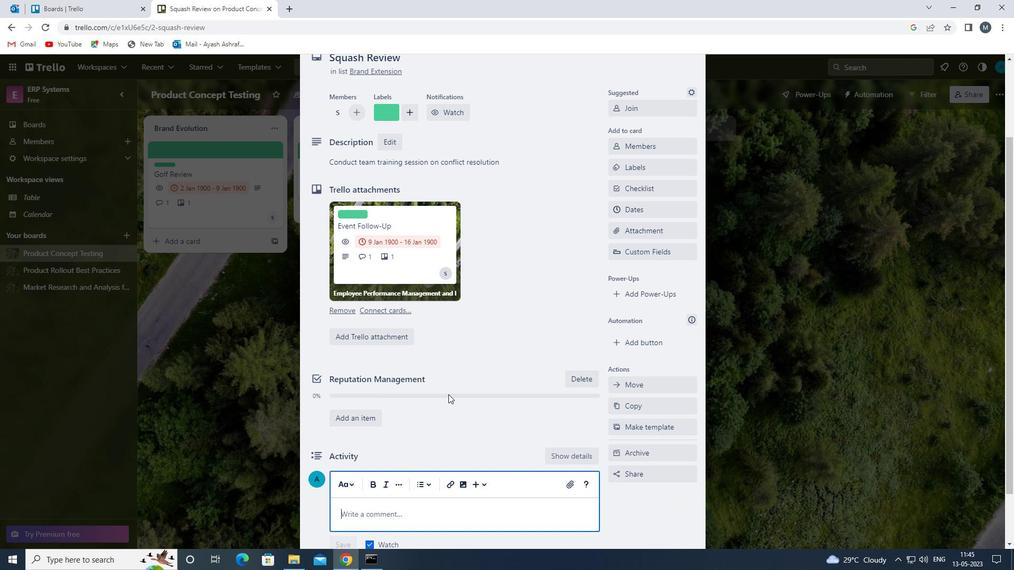 
Action: Mouse moved to (447, 387)
Screenshot: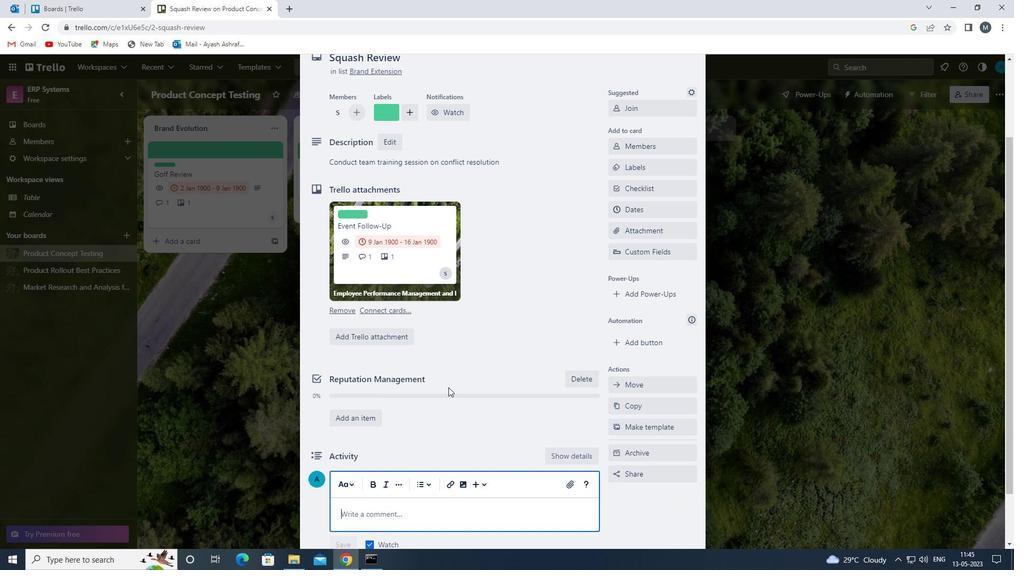 
Action: Mouse scrolled (447, 386) with delta (0, 0)
Screenshot: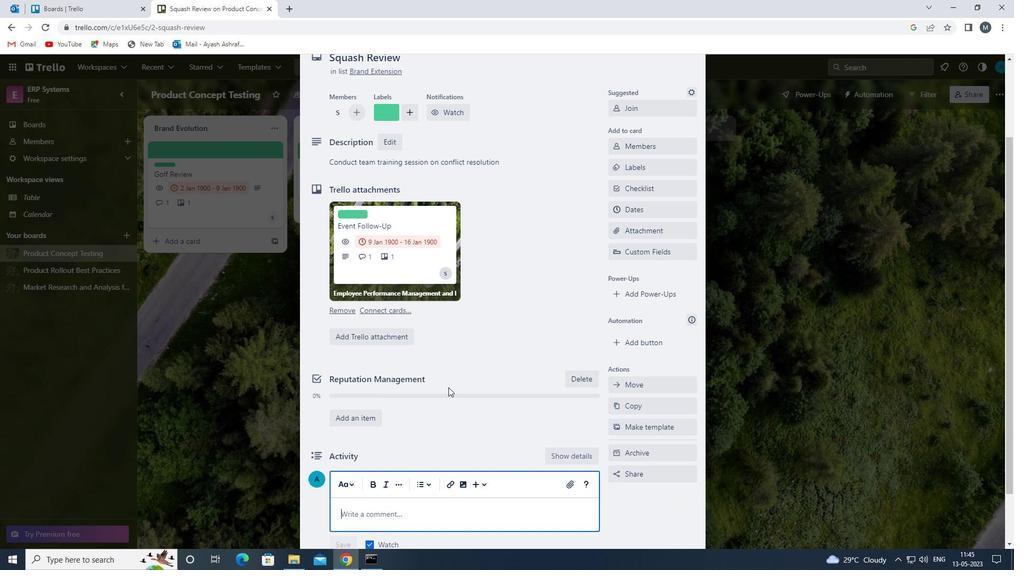 
Action: Mouse moved to (398, 450)
Screenshot: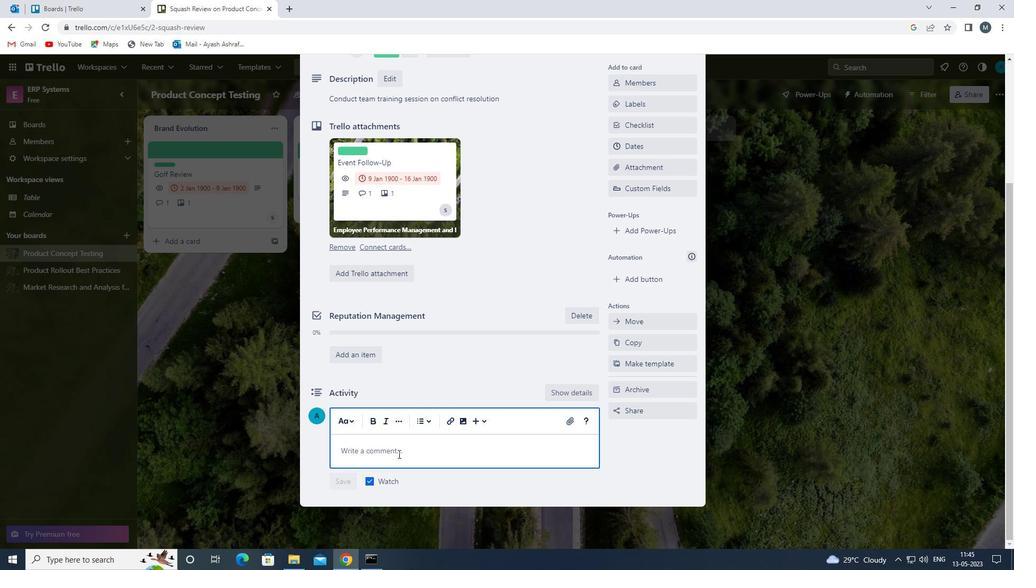 
Action: Mouse pressed left at (398, 450)
Screenshot: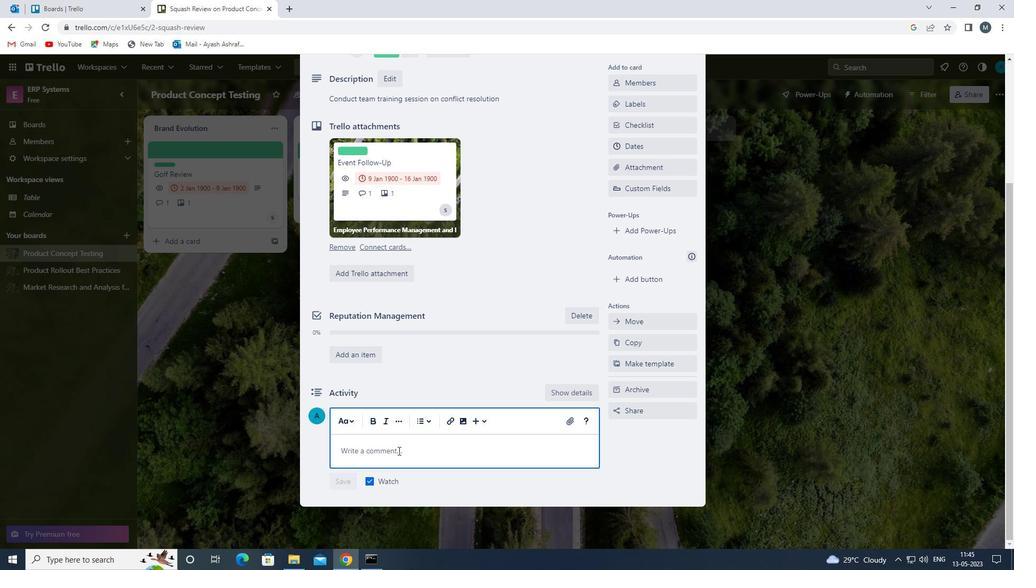 
Action: Mouse moved to (402, 451)
Screenshot: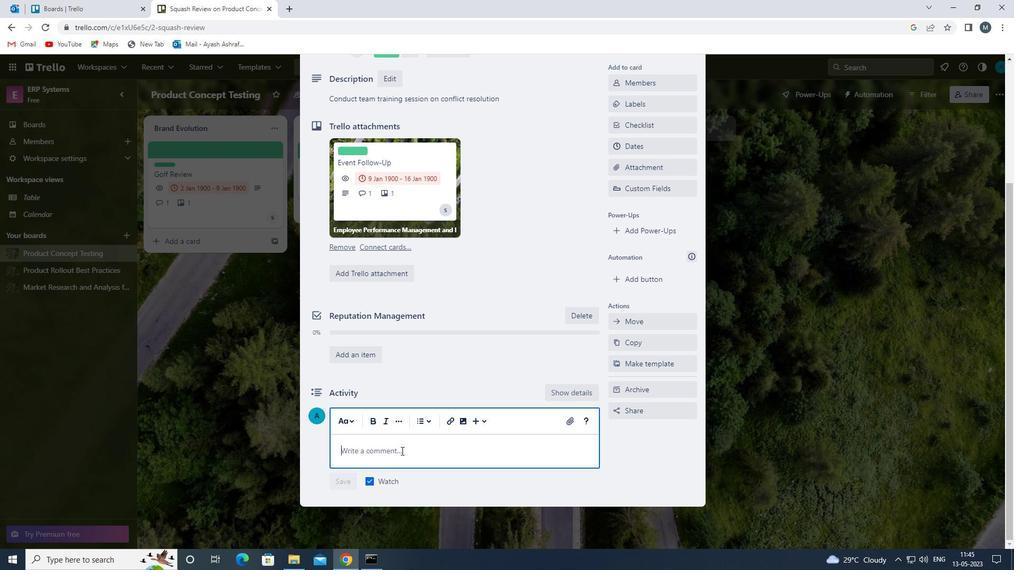 
Action: Key pressed <Key.shift>WE<Key.space>SHOULD<Key.space>APPROACH<Key.space>THIS<Key.space>TASK<Key.space>WITH<Key.space>A<Key.space>SENSE<Key.space>OF<Key.space>EMPATHY<Key.space>AND<Key.space>UNDERSTANDING,<Key.space>RECOGNIZING<Key.space>THE<Key.space>NEEDS<Key.space>AND<Key.space>CONCERNS<Key.space>OF<Key.space>OUR<Key.space>STAKEHOLDERS.<Key.space>
Screenshot: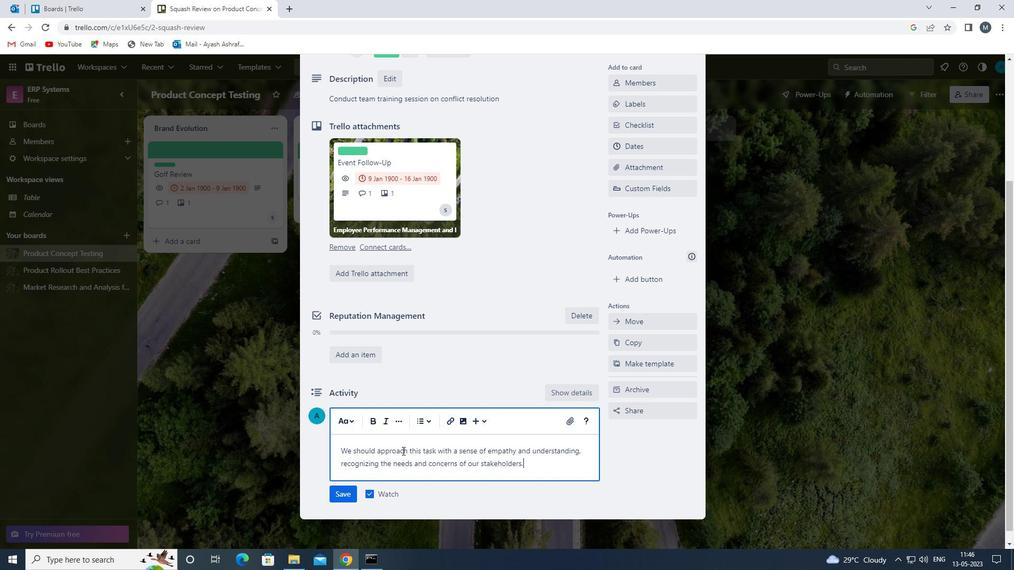 
Action: Mouse moved to (341, 492)
Screenshot: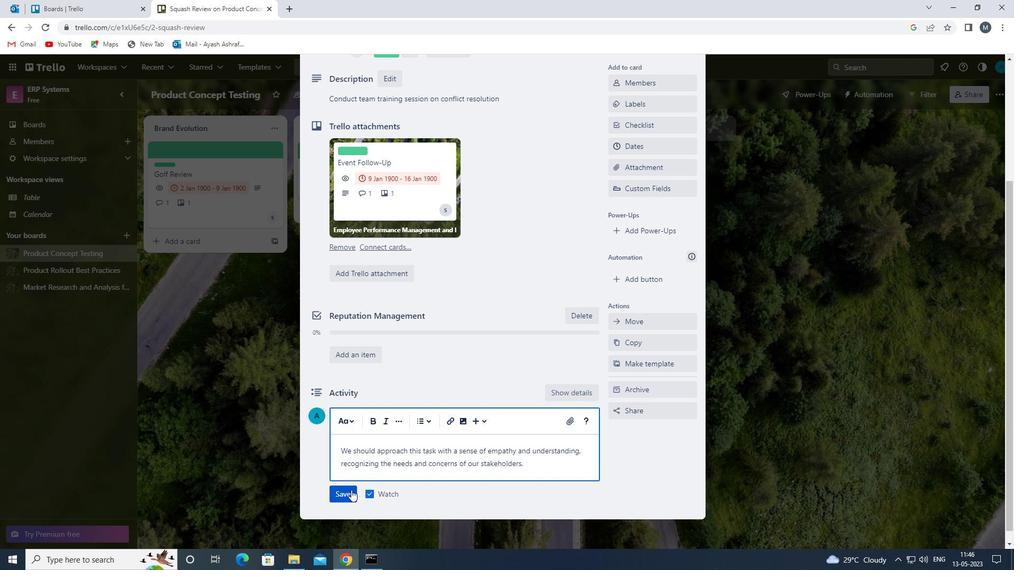 
Action: Mouse pressed left at (341, 492)
Screenshot: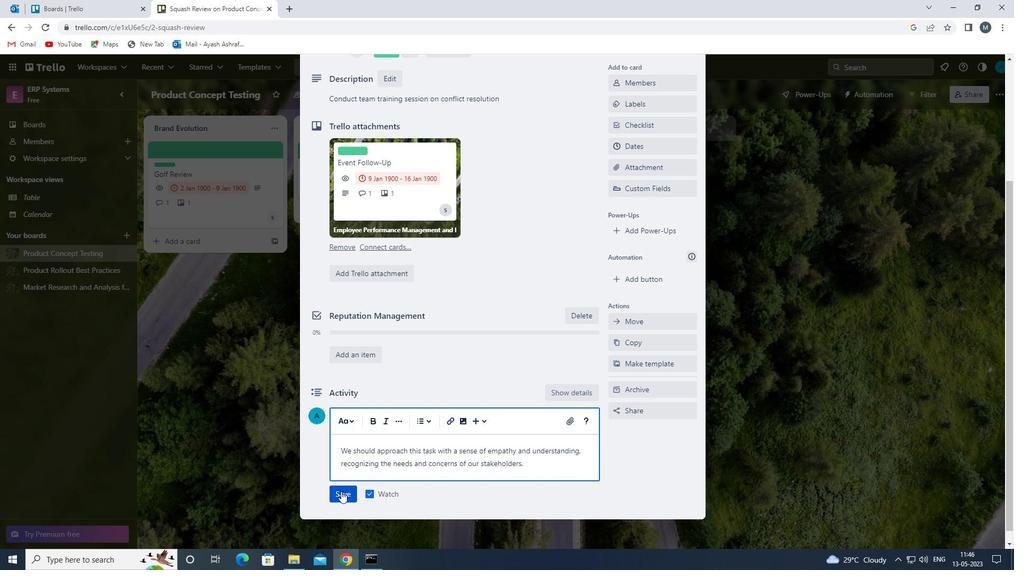 
Action: Mouse moved to (630, 289)
Screenshot: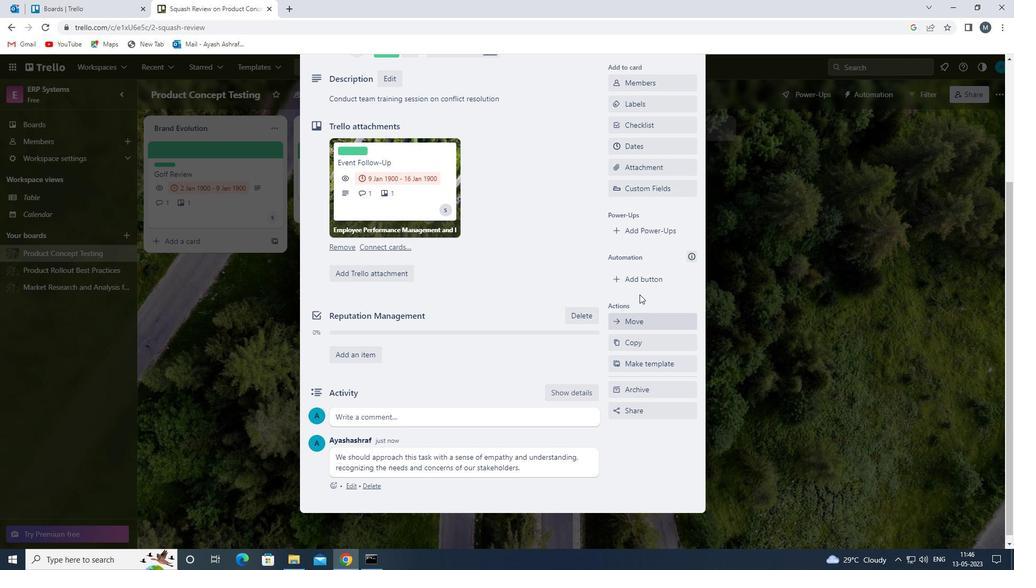 
Action: Mouse scrolled (630, 290) with delta (0, 0)
Screenshot: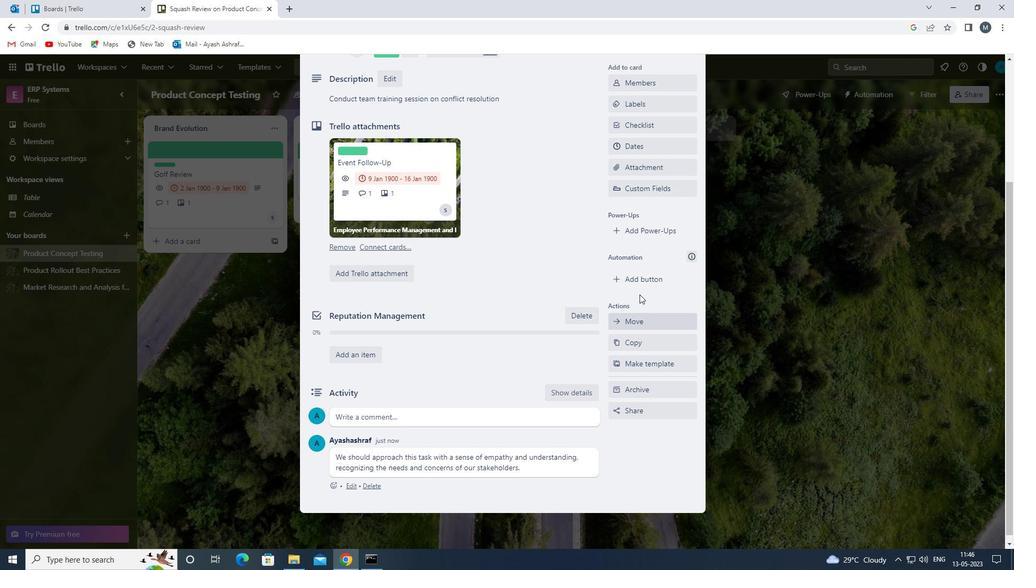 
Action: Mouse moved to (635, 198)
Screenshot: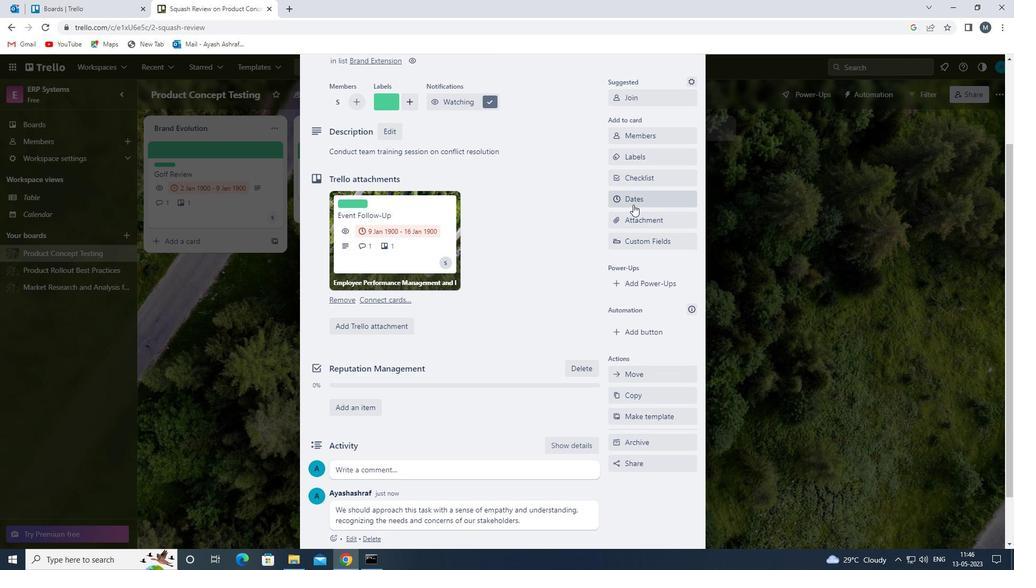 
Action: Mouse pressed left at (635, 198)
Screenshot: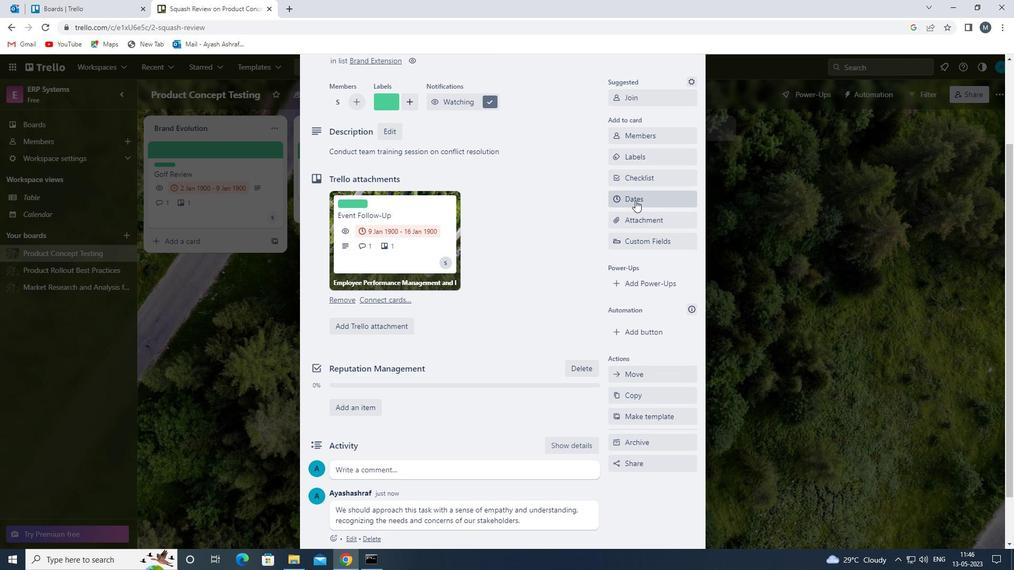 
Action: Mouse moved to (619, 284)
Screenshot: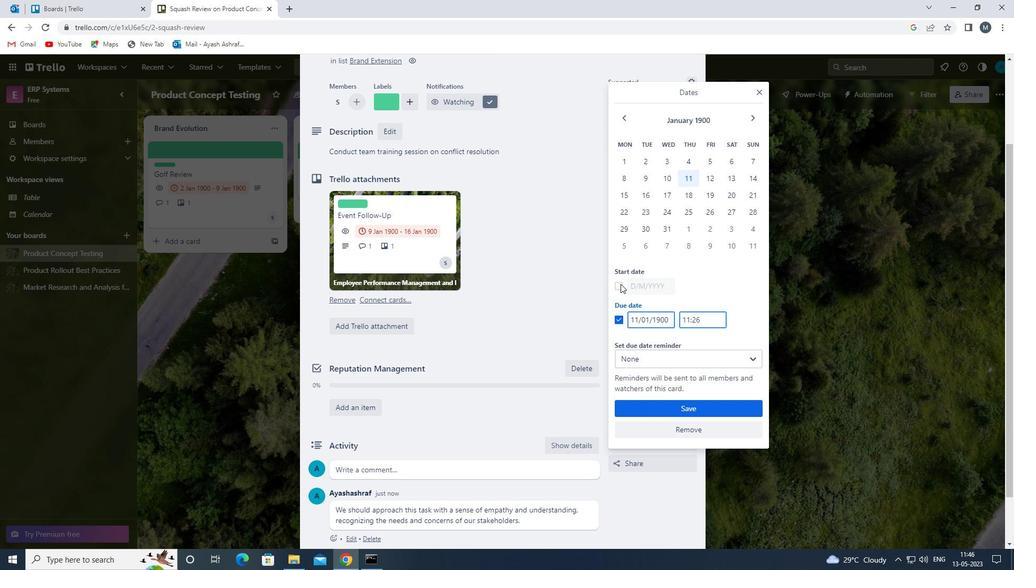 
Action: Mouse pressed left at (619, 284)
Screenshot: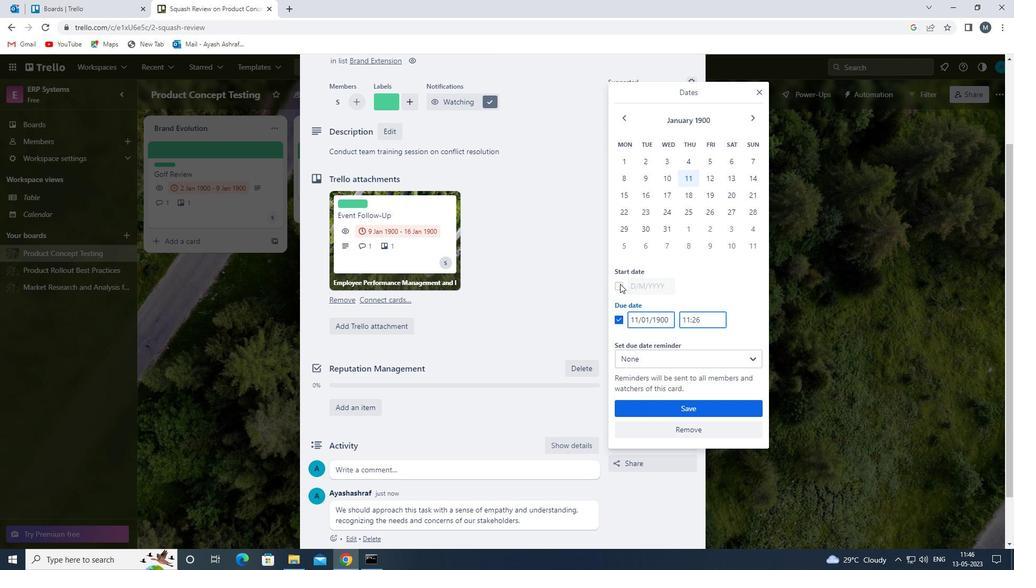 
Action: Mouse moved to (639, 285)
Screenshot: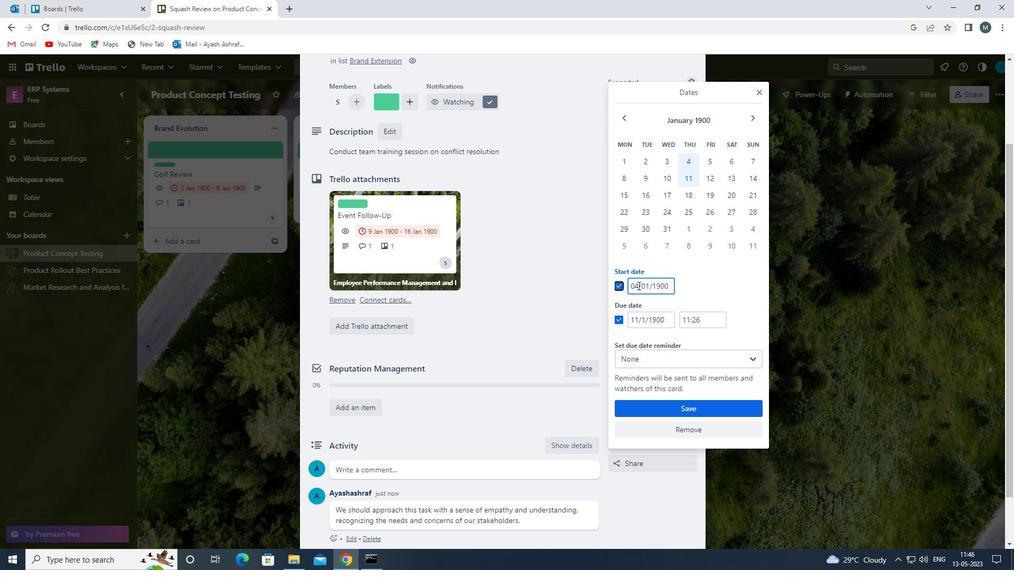 
Action: Mouse pressed left at (639, 285)
Screenshot: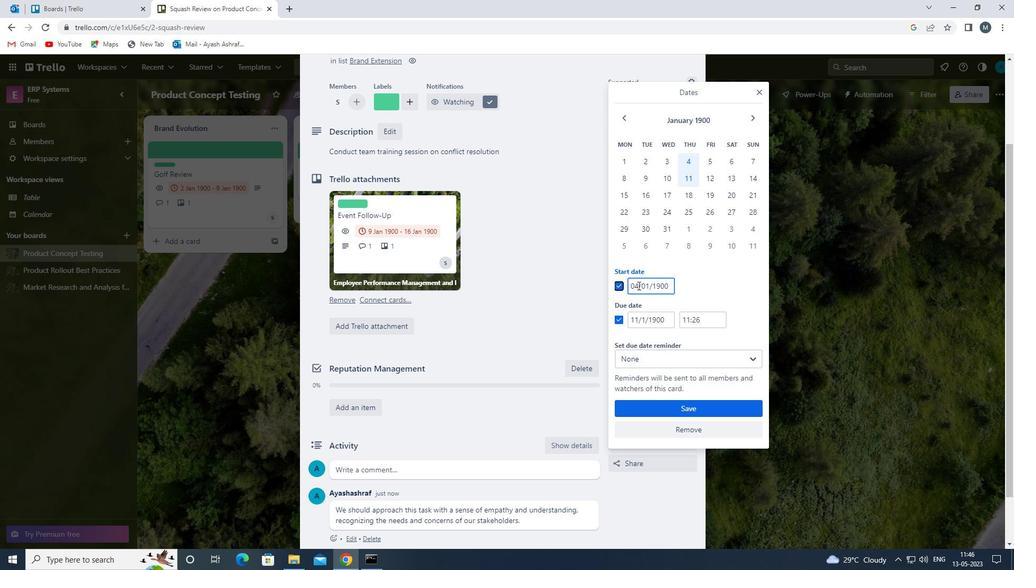 
Action: Mouse moved to (635, 286)
Screenshot: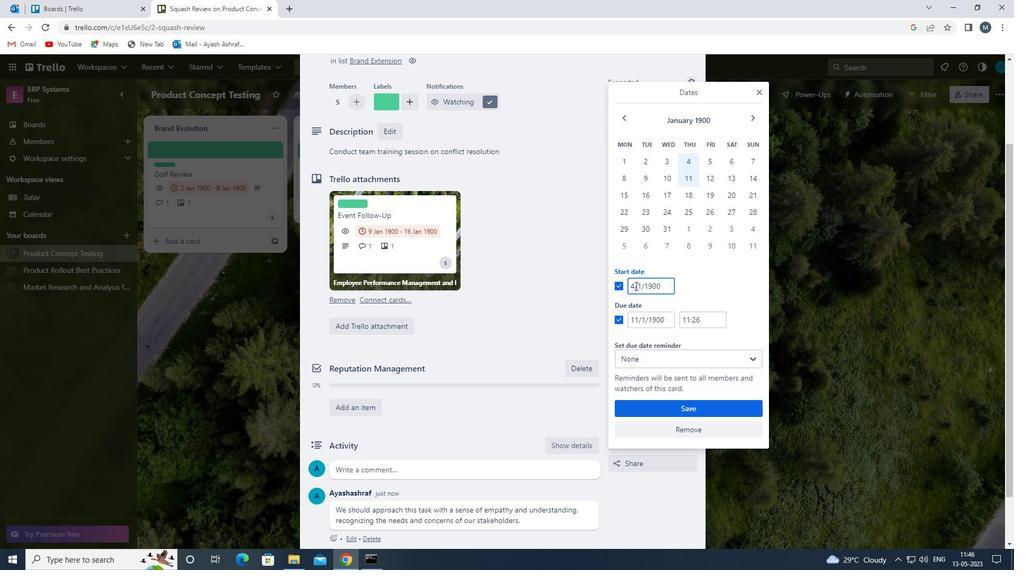 
Action: Mouse pressed left at (635, 286)
Screenshot: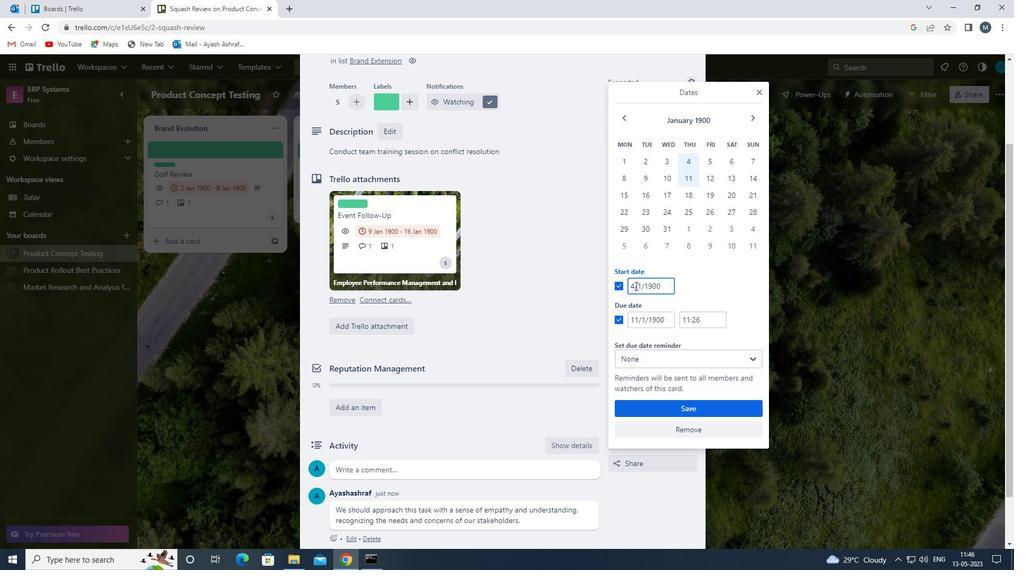 
Action: Mouse moved to (635, 289)
Screenshot: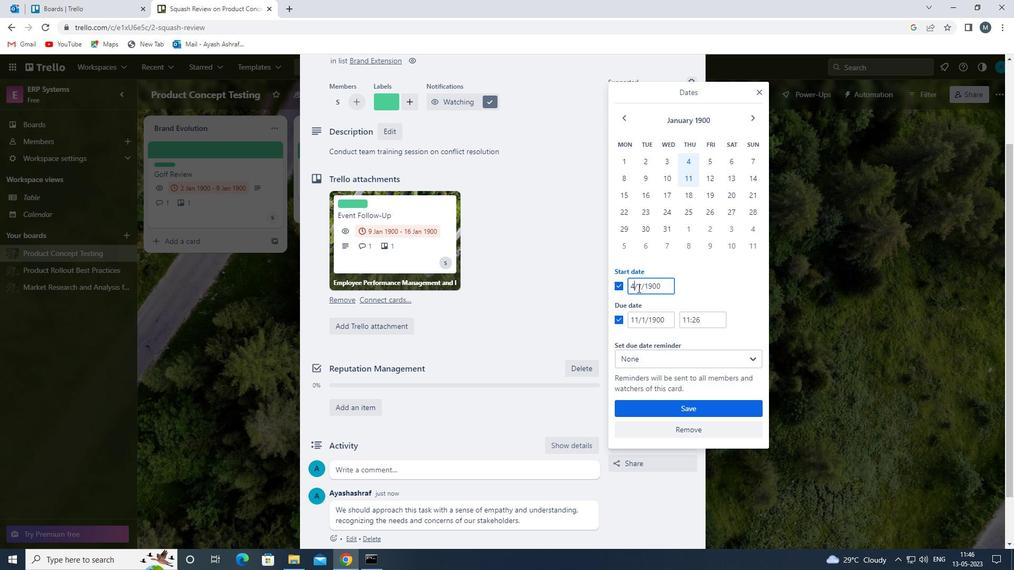 
Action: Key pressed <Key.backspace>05
Screenshot: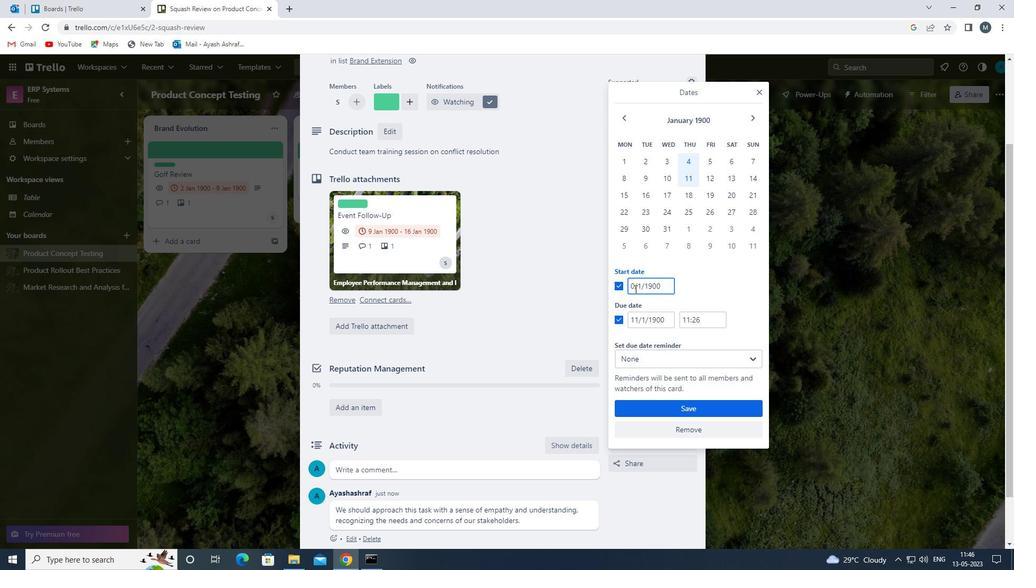 
Action: Mouse moved to (641, 288)
Screenshot: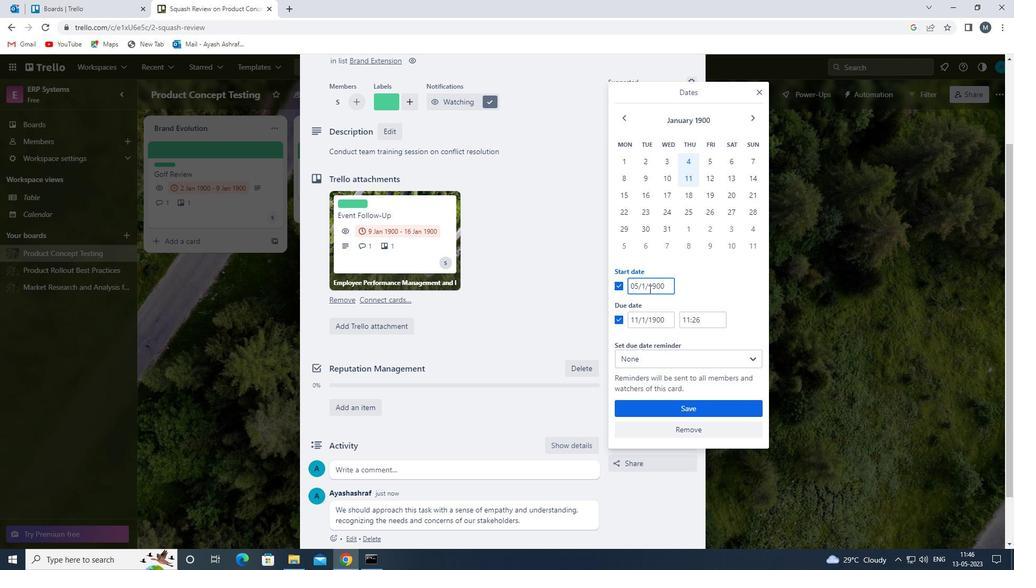 
Action: Mouse pressed left at (641, 288)
Screenshot: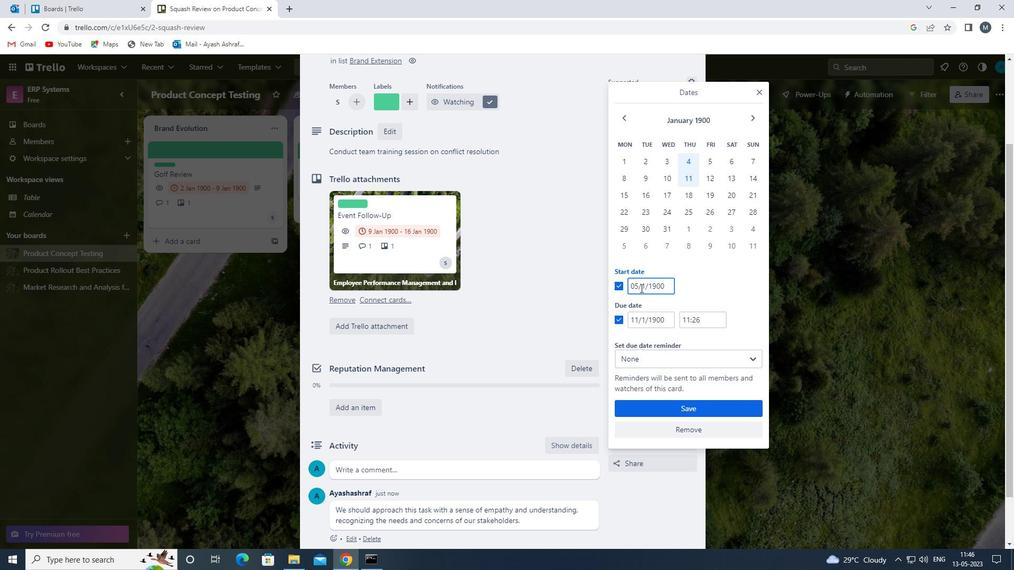 
Action: Mouse moved to (645, 290)
Screenshot: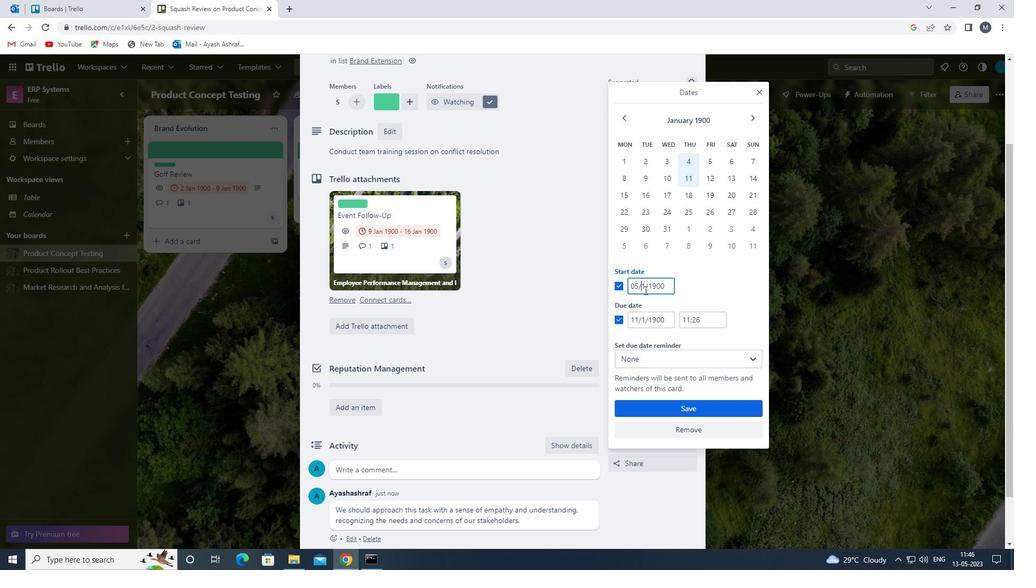 
Action: Key pressed 0
Screenshot: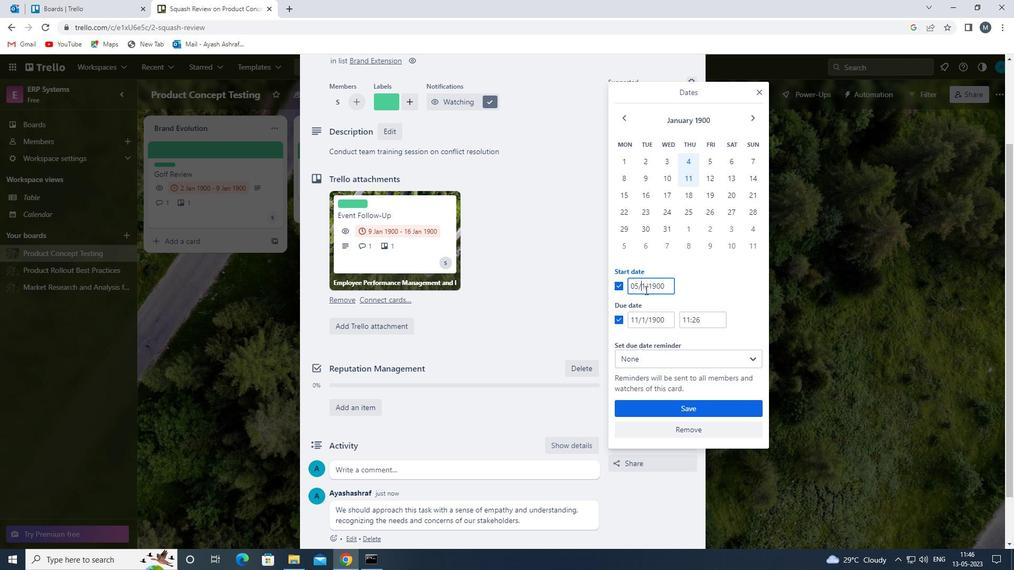 
Action: Mouse moved to (639, 319)
Screenshot: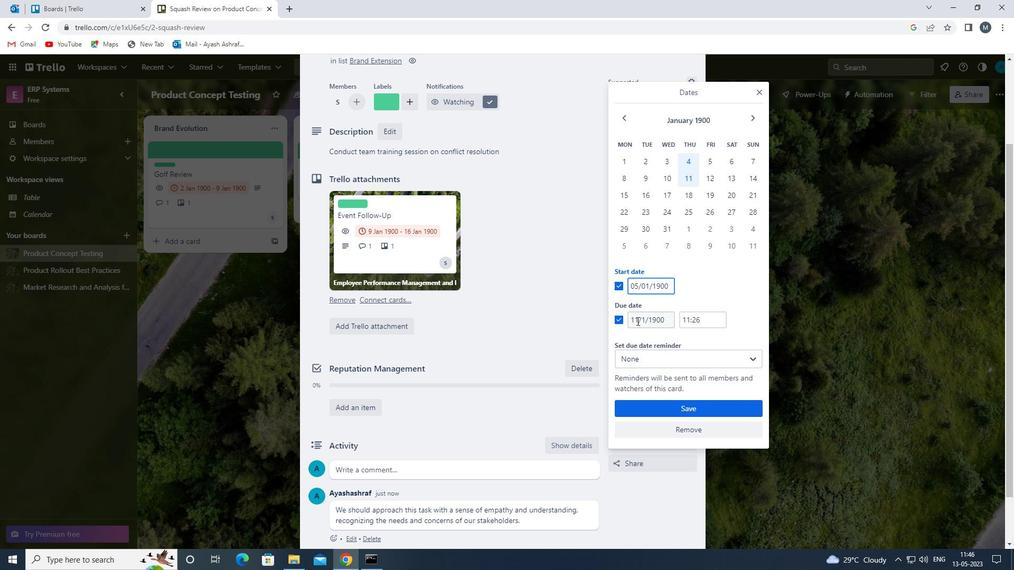 
Action: Mouse pressed left at (639, 319)
Screenshot: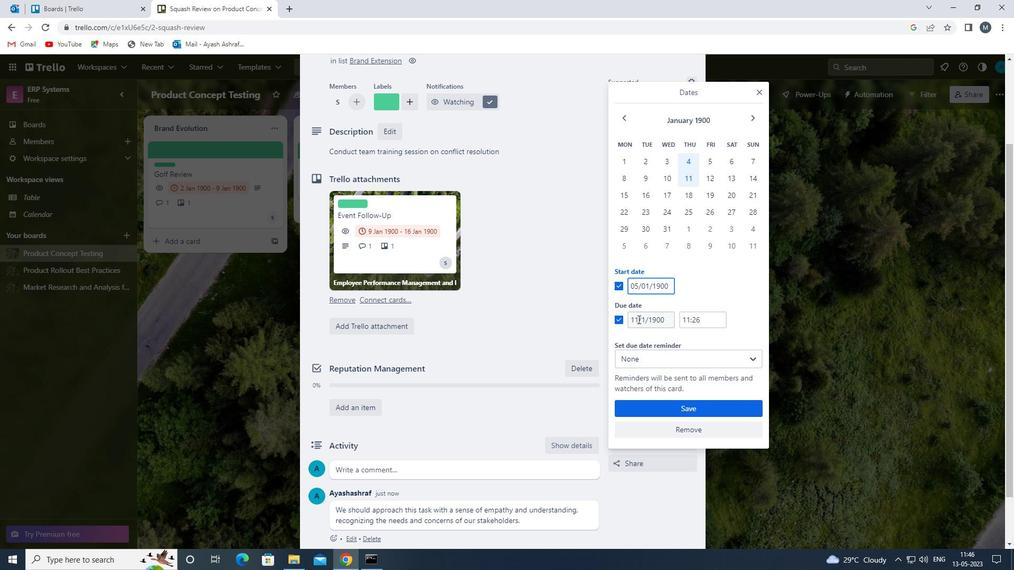 
Action: Mouse moved to (645, 322)
Screenshot: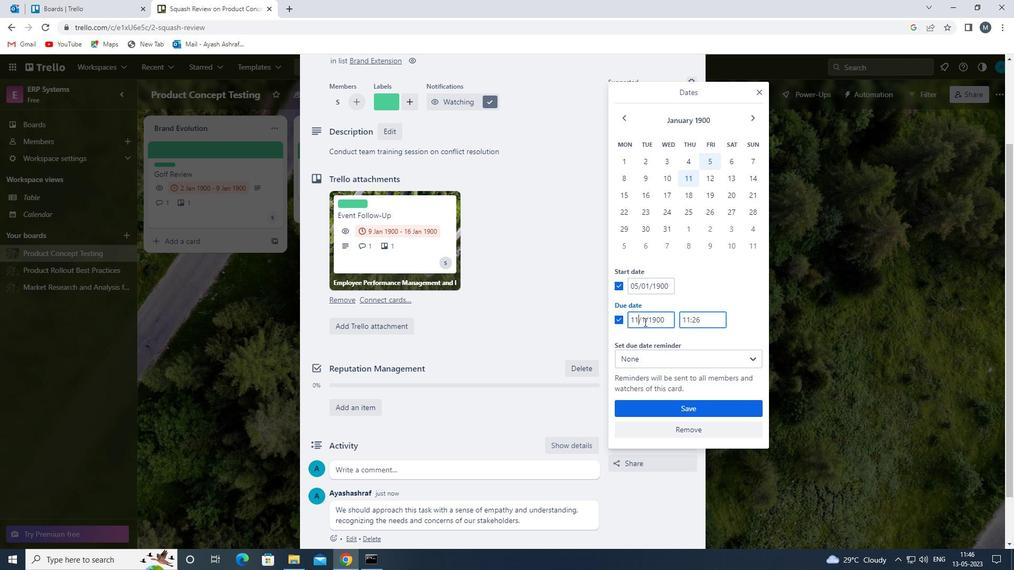 
Action: Key pressed <Key.backspace>2
Screenshot: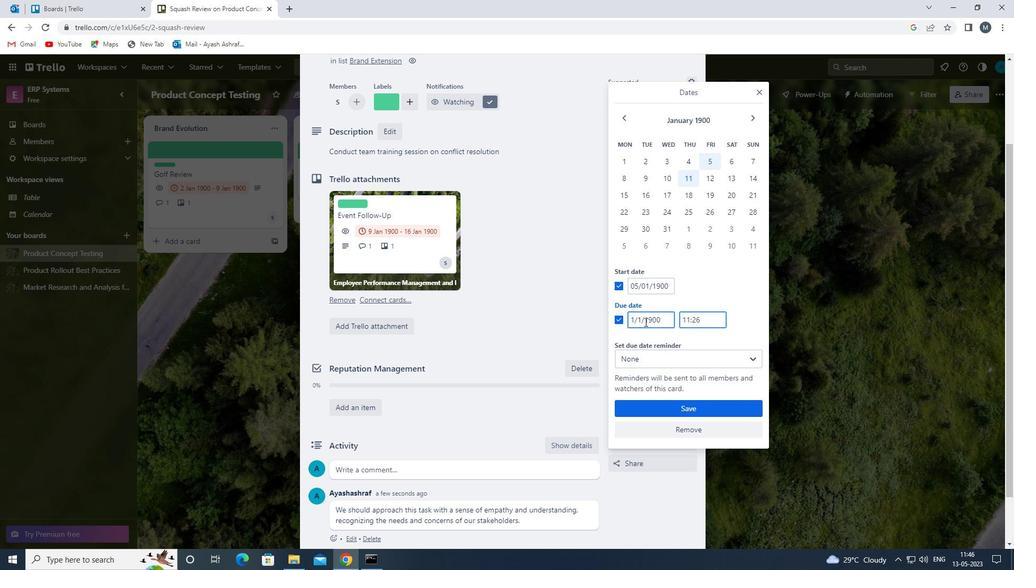 
Action: Mouse moved to (642, 323)
Screenshot: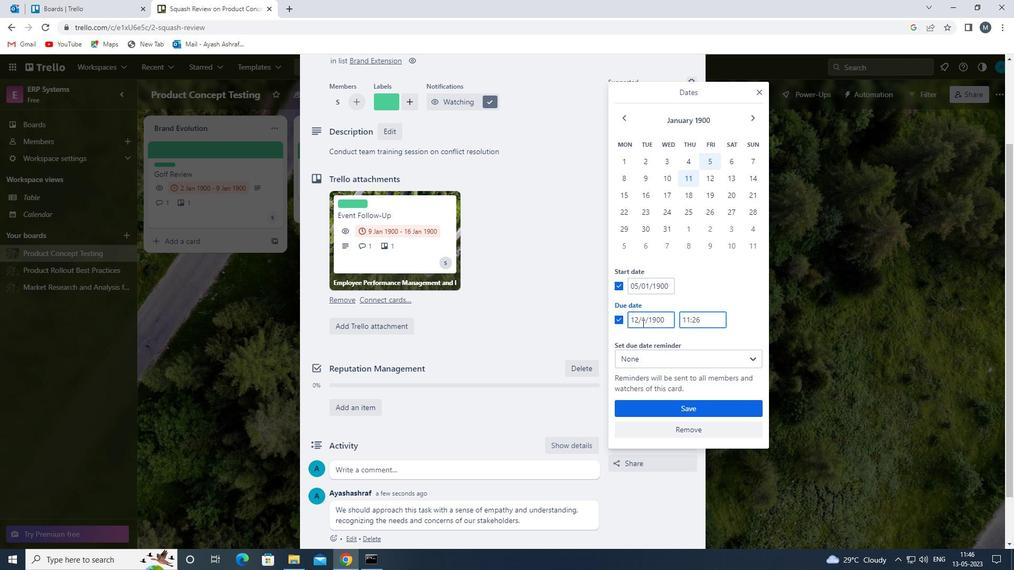 
Action: Mouse pressed left at (642, 323)
Screenshot: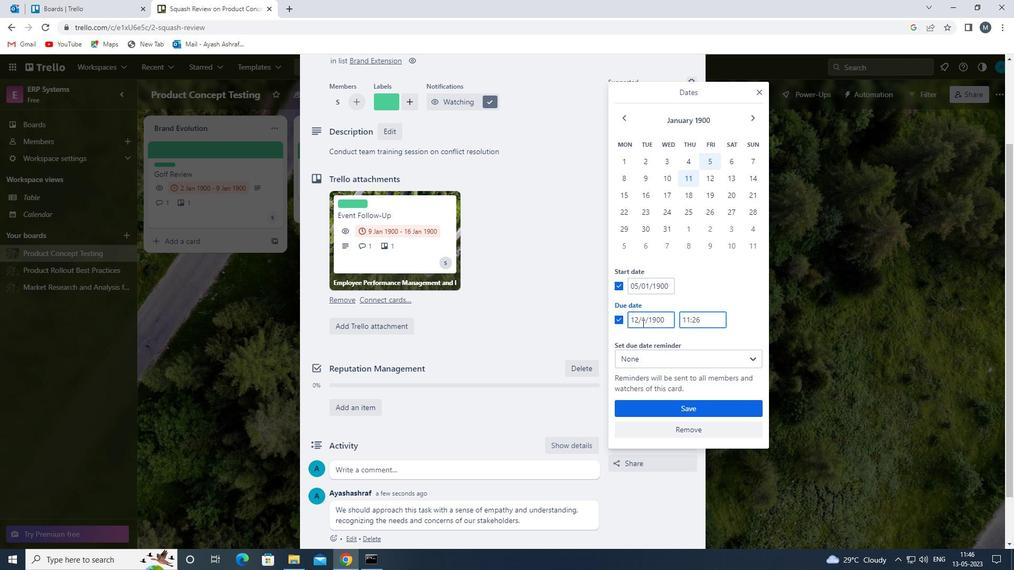 
Action: Mouse moved to (643, 325)
Screenshot: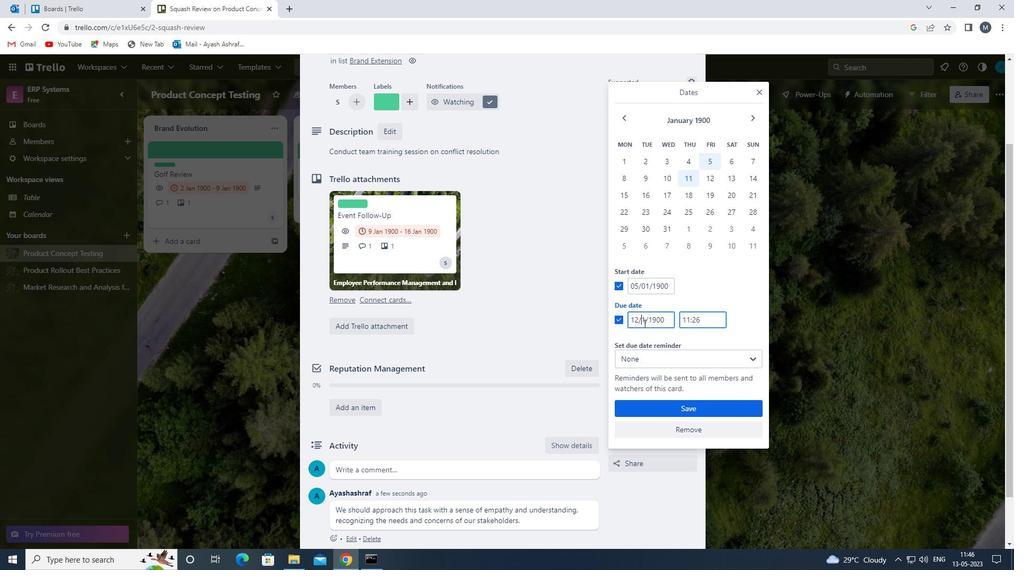 
Action: Key pressed 0
Screenshot: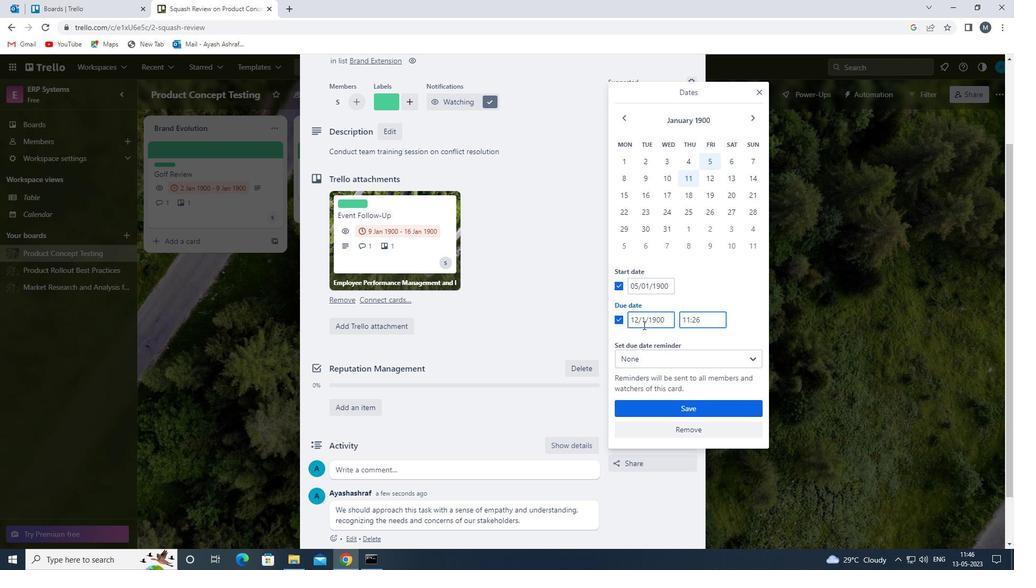 
Action: Mouse moved to (670, 404)
Screenshot: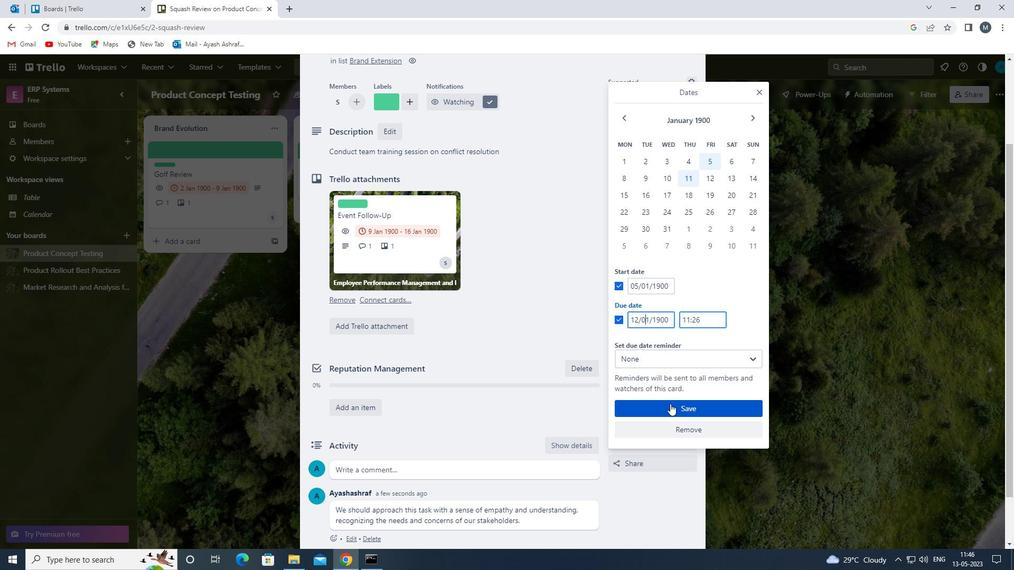 
Action: Mouse pressed left at (670, 404)
Screenshot: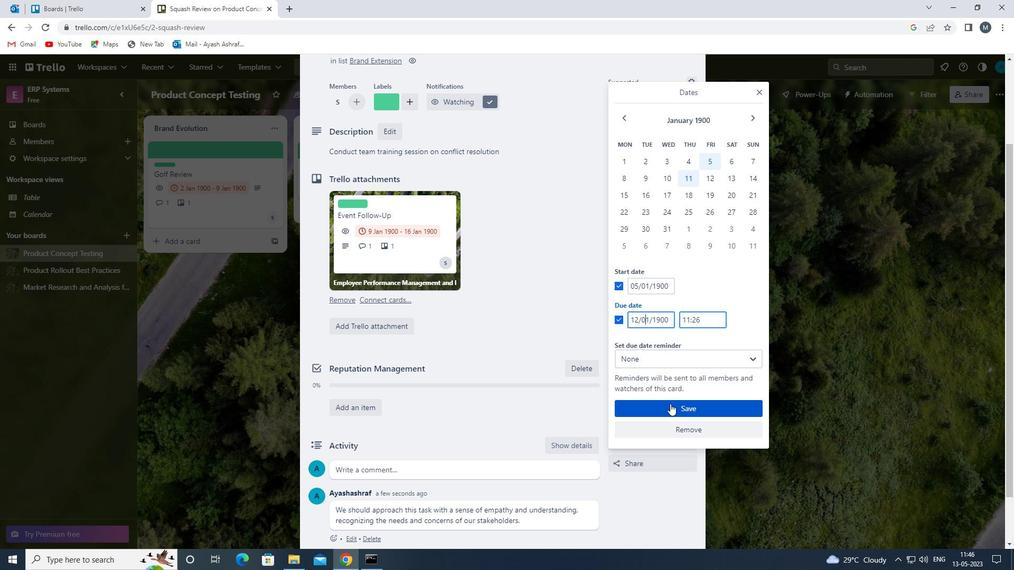 
Action: Mouse moved to (509, 411)
Screenshot: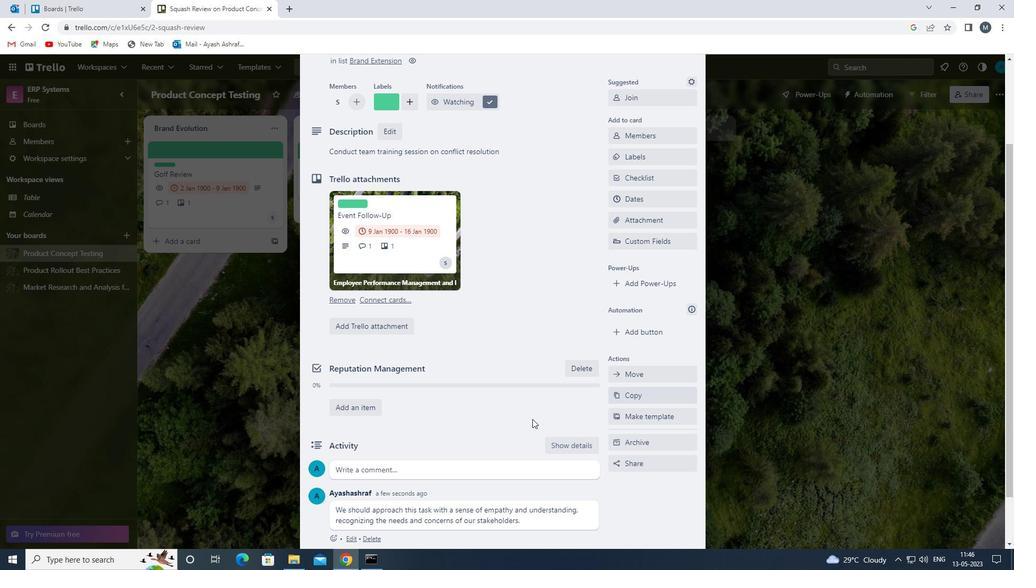 
Action: Mouse scrolled (509, 412) with delta (0, 0)
Screenshot: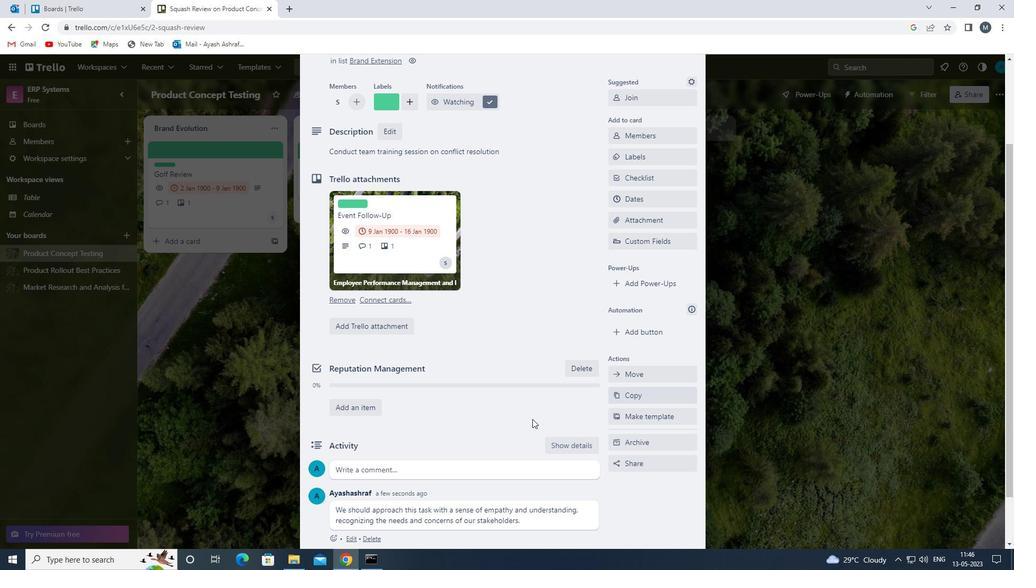 
Action: Mouse moved to (509, 411)
Screenshot: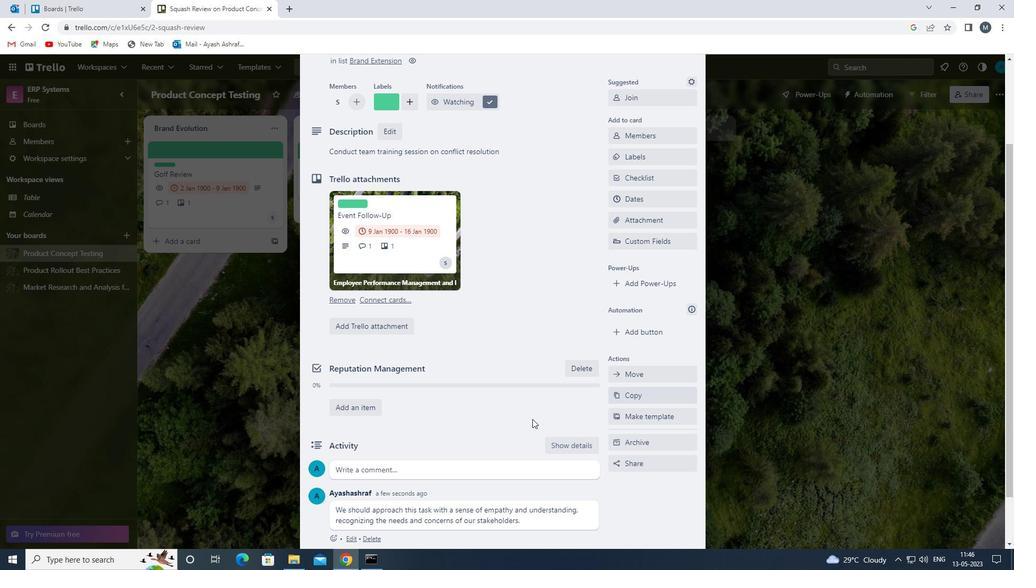 
Action: Mouse scrolled (509, 411) with delta (0, 0)
Screenshot: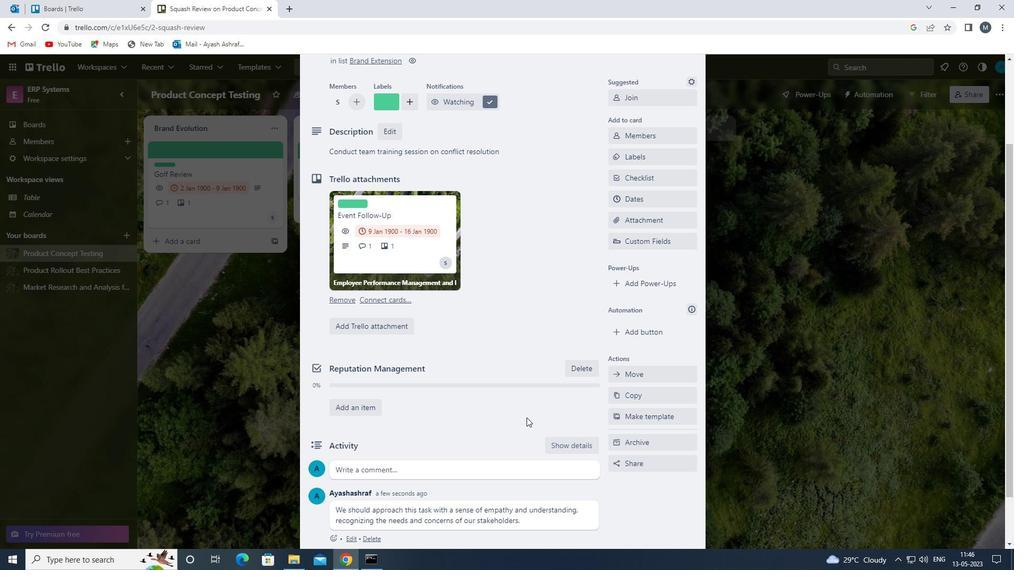 
Action: Mouse scrolled (509, 411) with delta (0, 0)
Screenshot: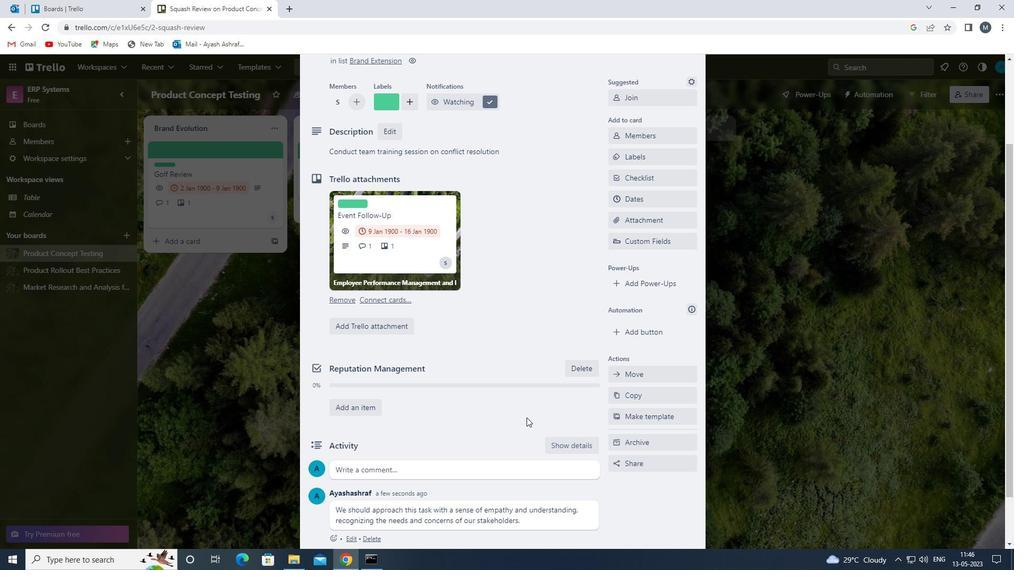 
Action: Mouse scrolled (509, 411) with delta (0, 0)
Screenshot: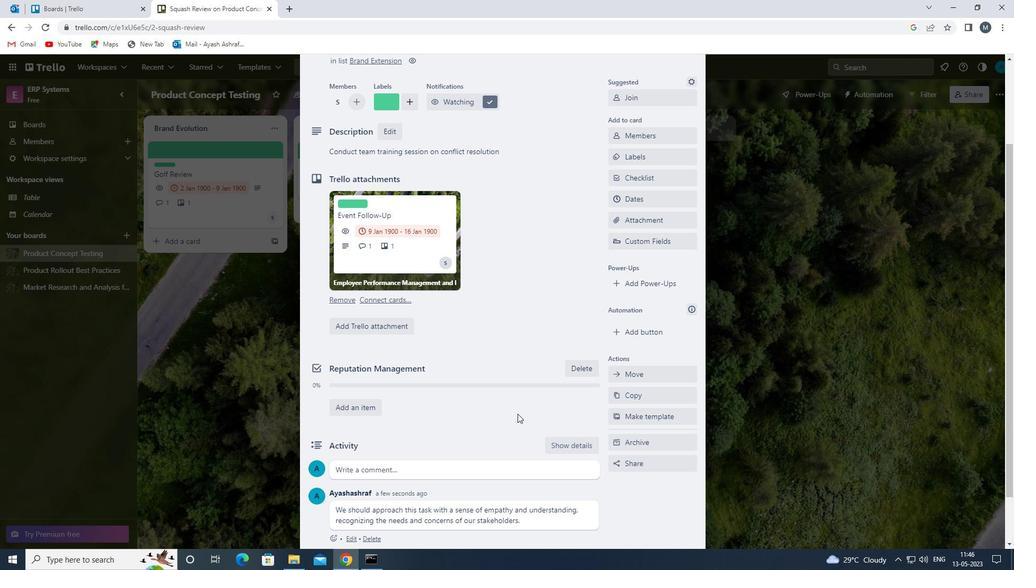
Action: Mouse moved to (508, 411)
Screenshot: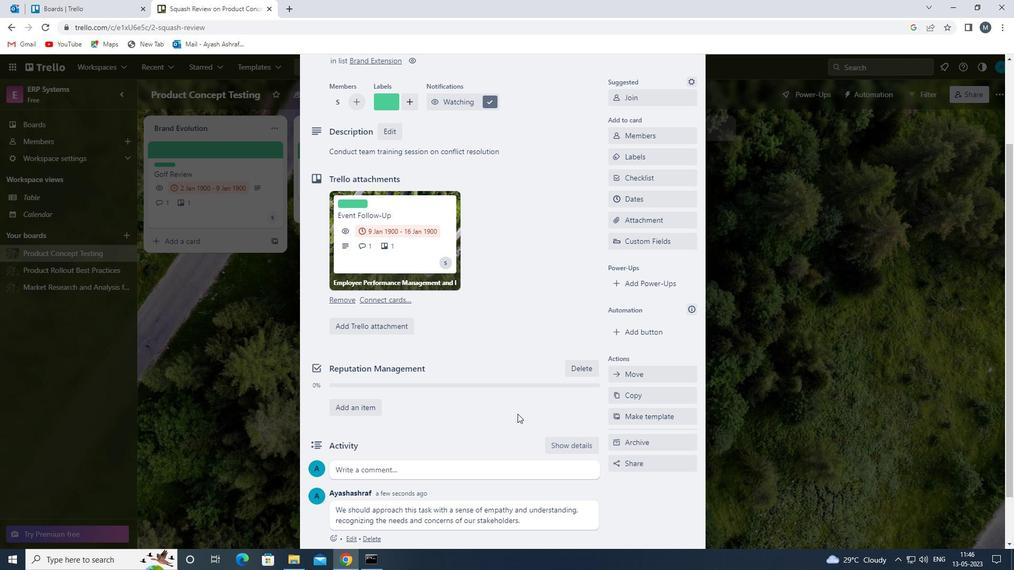 
Action: Mouse scrolled (508, 411) with delta (0, 0)
Screenshot: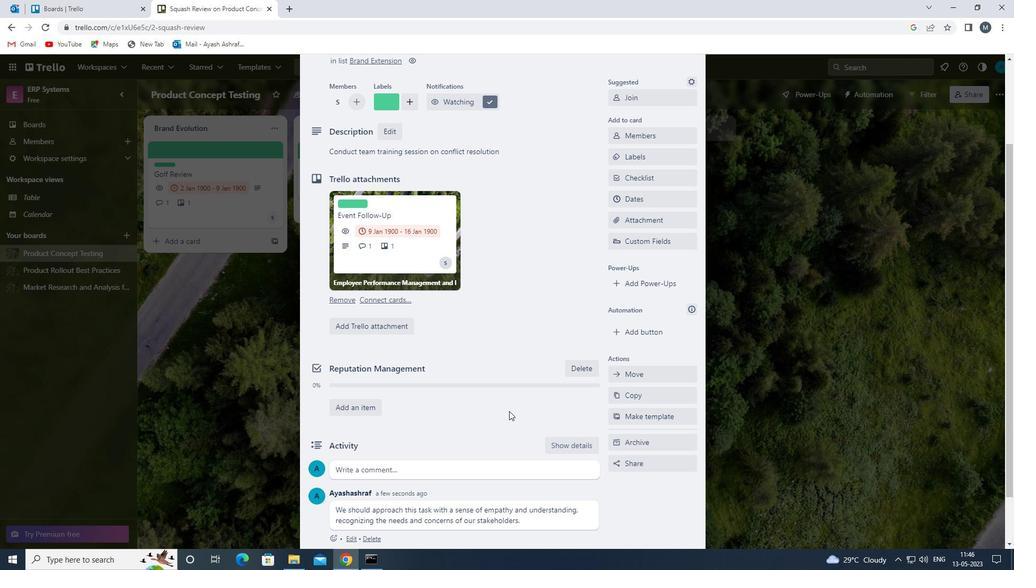 
Action: Mouse moved to (505, 409)
Screenshot: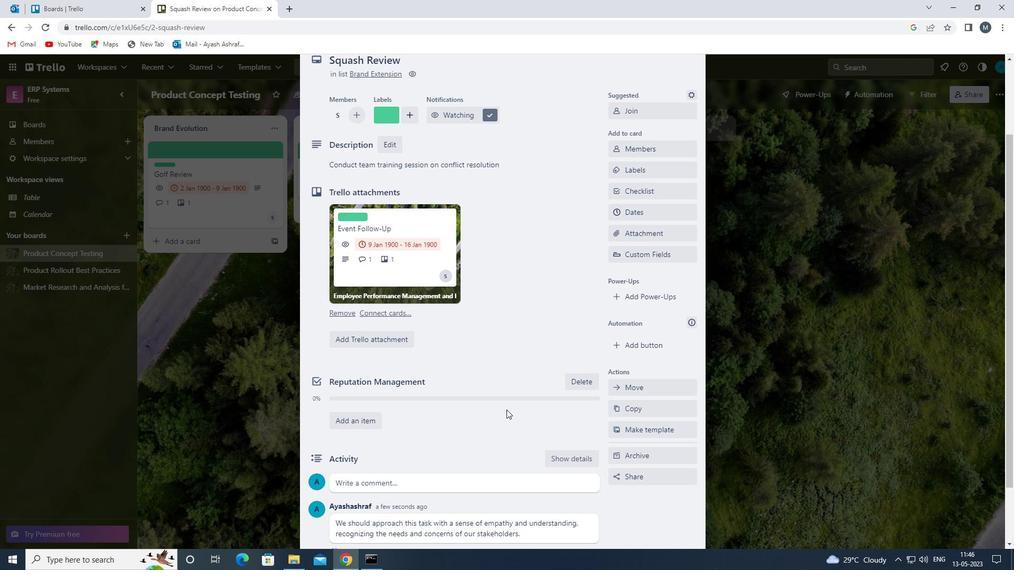 
Action: Mouse scrolled (505, 410) with delta (0, 0)
Screenshot: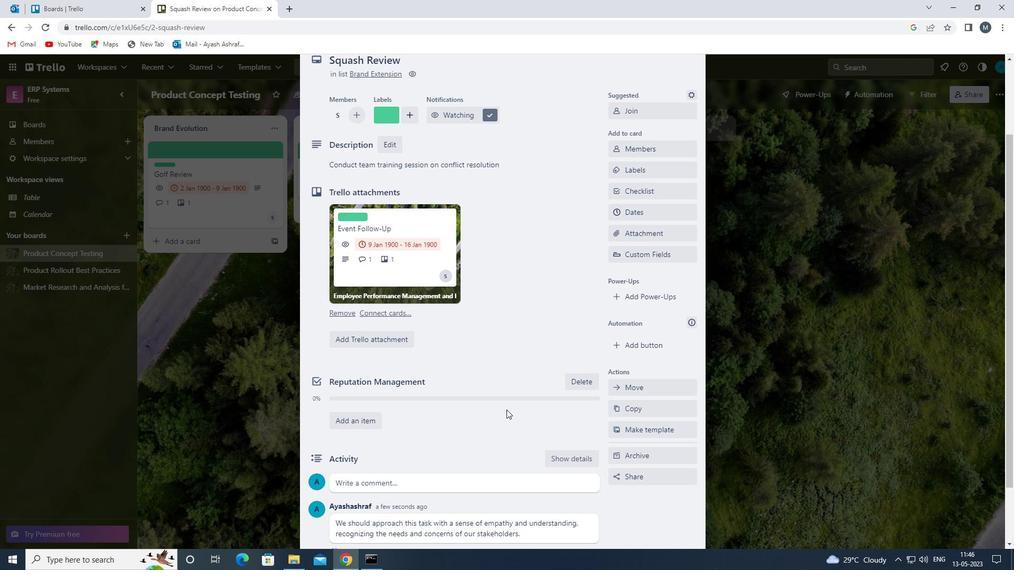 
Action: Mouse scrolled (505, 410) with delta (0, 0)
Screenshot: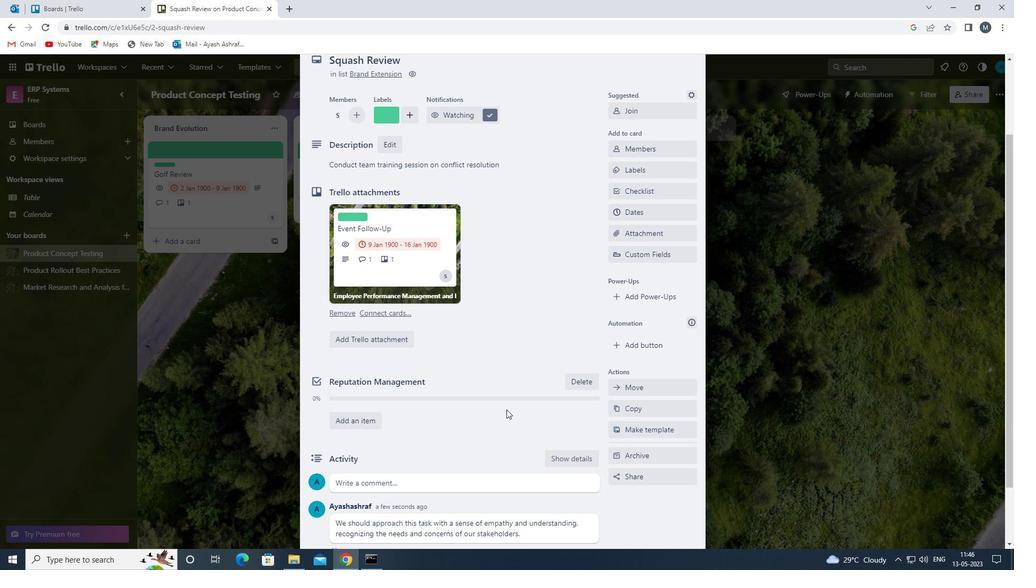 
Action: Mouse scrolled (505, 410) with delta (0, 0)
Screenshot: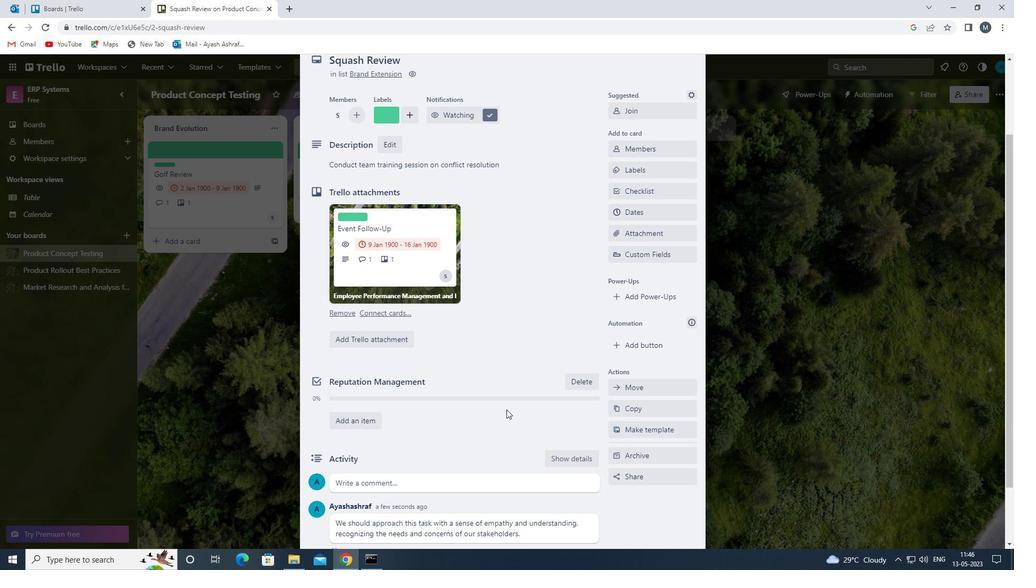 
Action: Mouse scrolled (505, 410) with delta (0, 0)
Screenshot: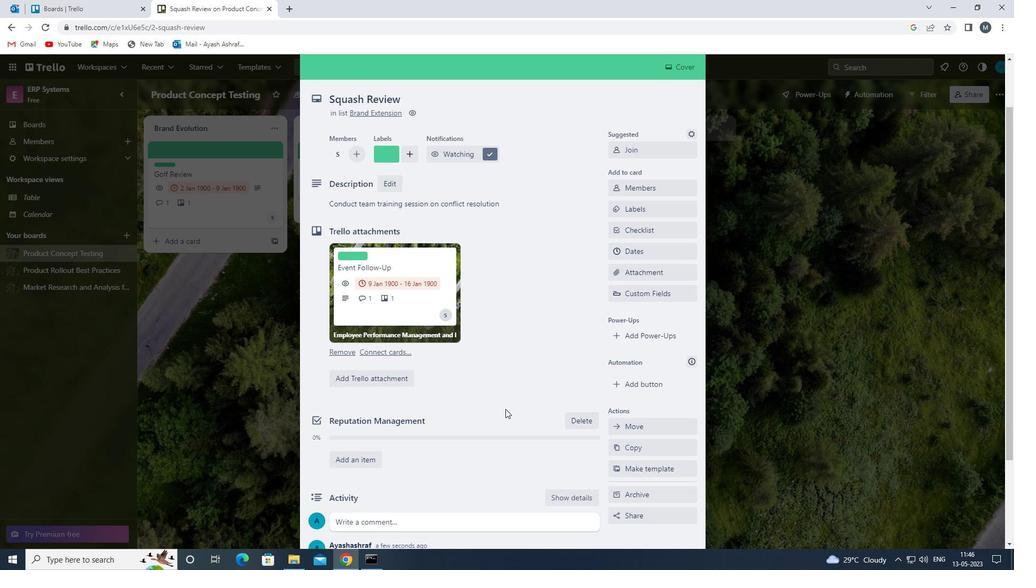 
